 Task: Find connections with filter location Kodīnar with filter topic #lifewith filter profile language German with filter current company Hiring Alert with filter school ILSC Education Group with filter industry Capital Markets with filter service category CateringChange with filter keywords title UX Designer & UI Developer
Action: Mouse moved to (323, 213)
Screenshot: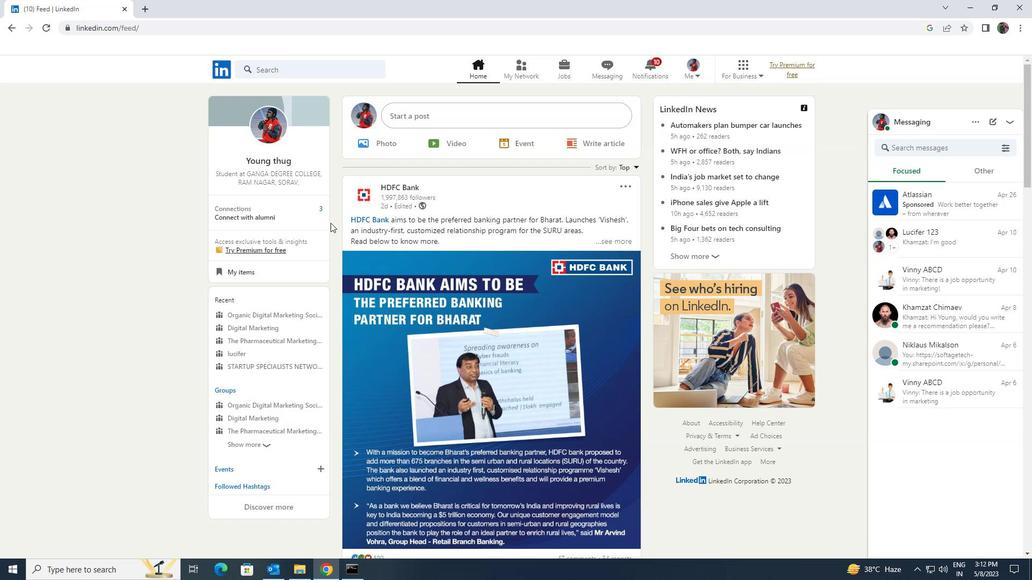 
Action: Mouse pressed left at (323, 213)
Screenshot: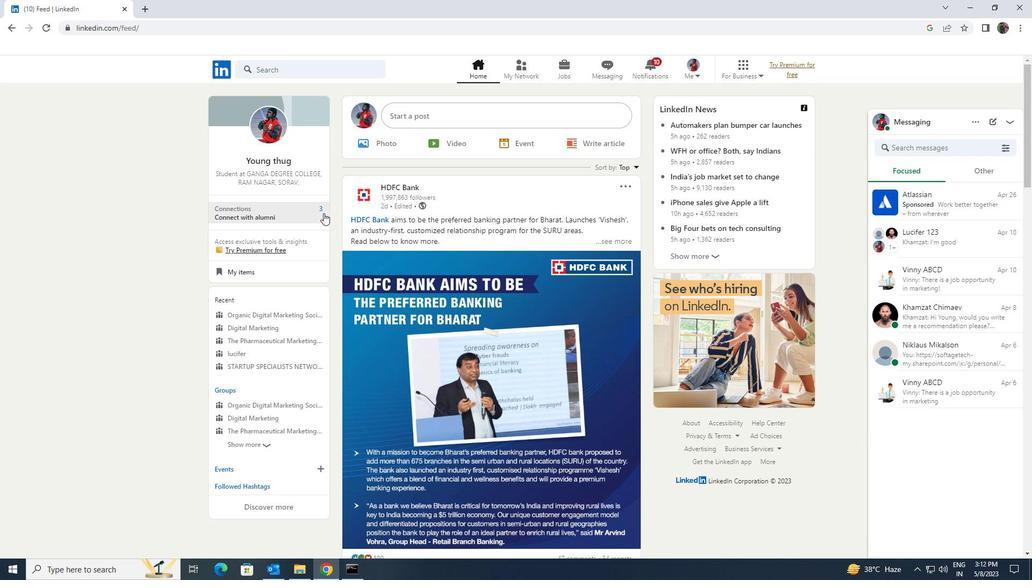 
Action: Mouse moved to (316, 133)
Screenshot: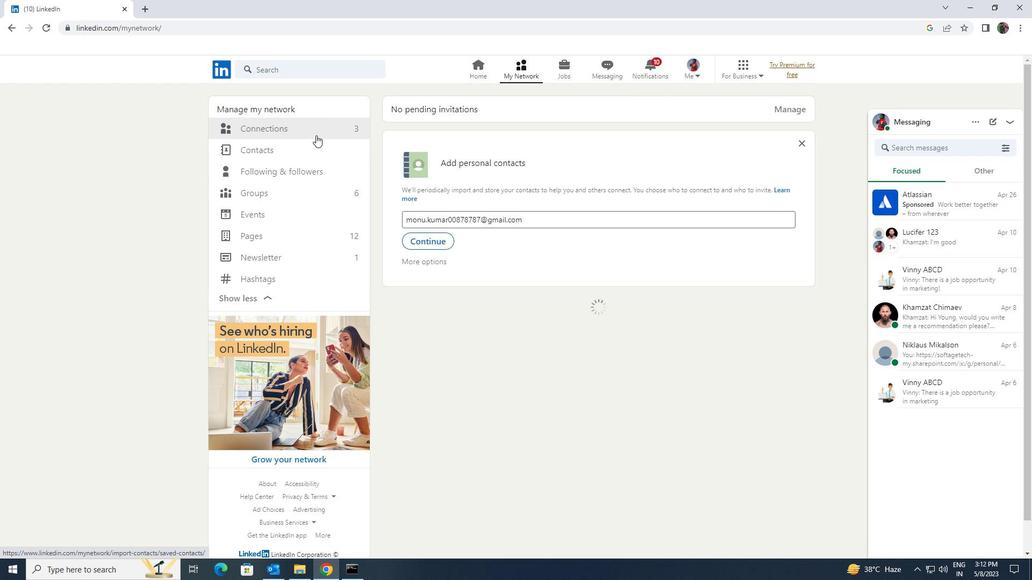 
Action: Mouse pressed left at (316, 133)
Screenshot: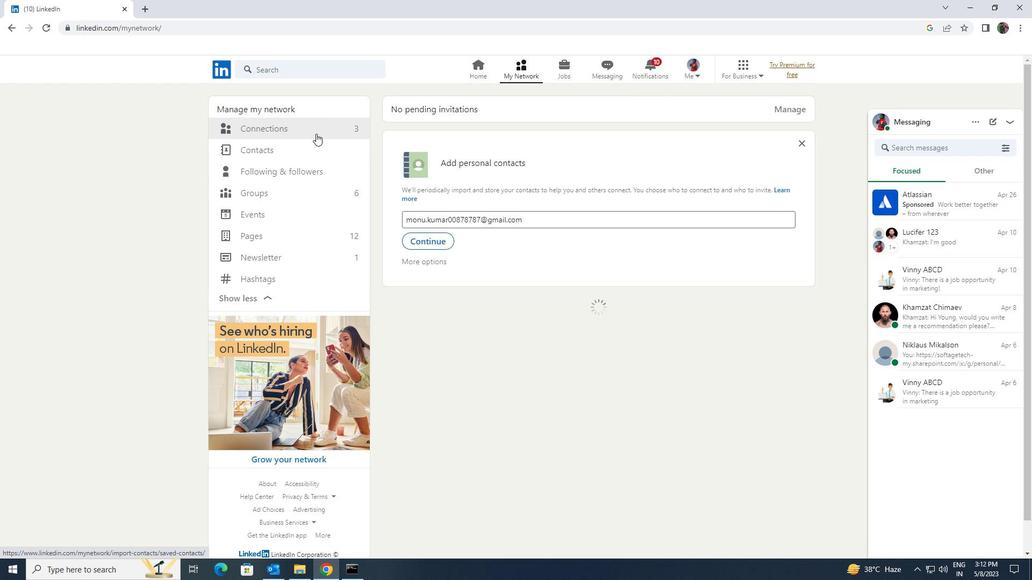 
Action: Mouse moved to (581, 132)
Screenshot: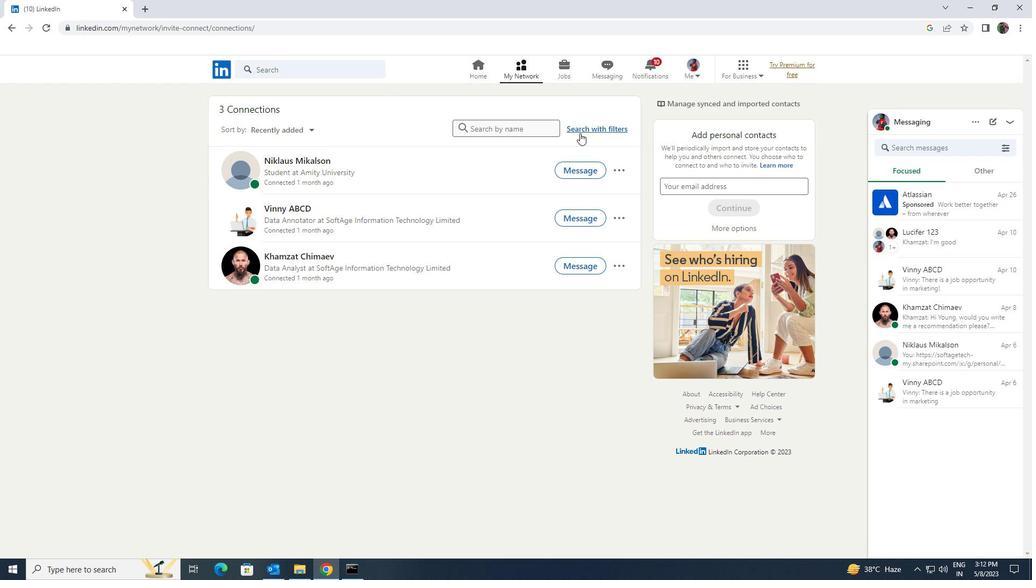 
Action: Mouse pressed left at (581, 132)
Screenshot: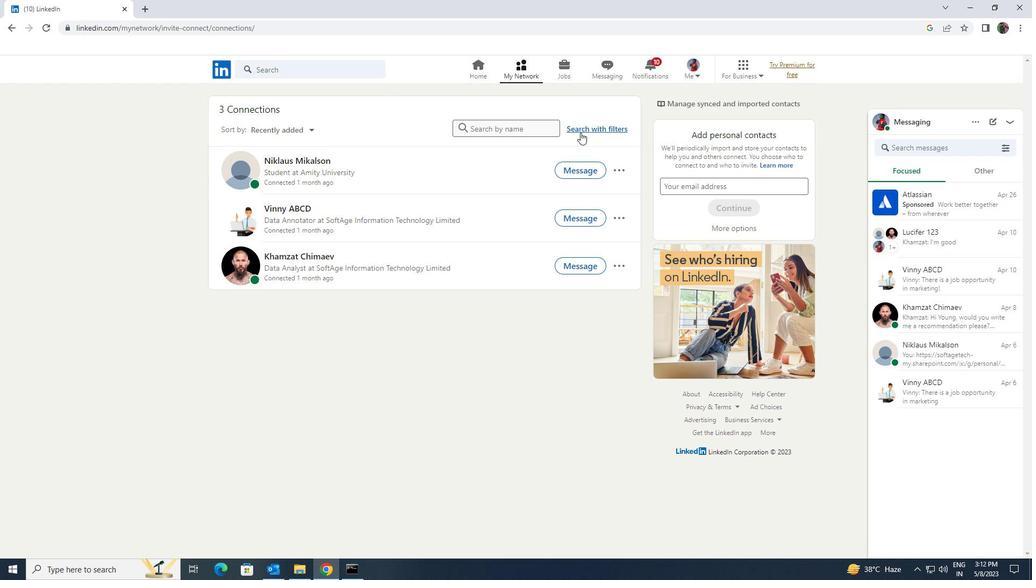 
Action: Mouse moved to (552, 102)
Screenshot: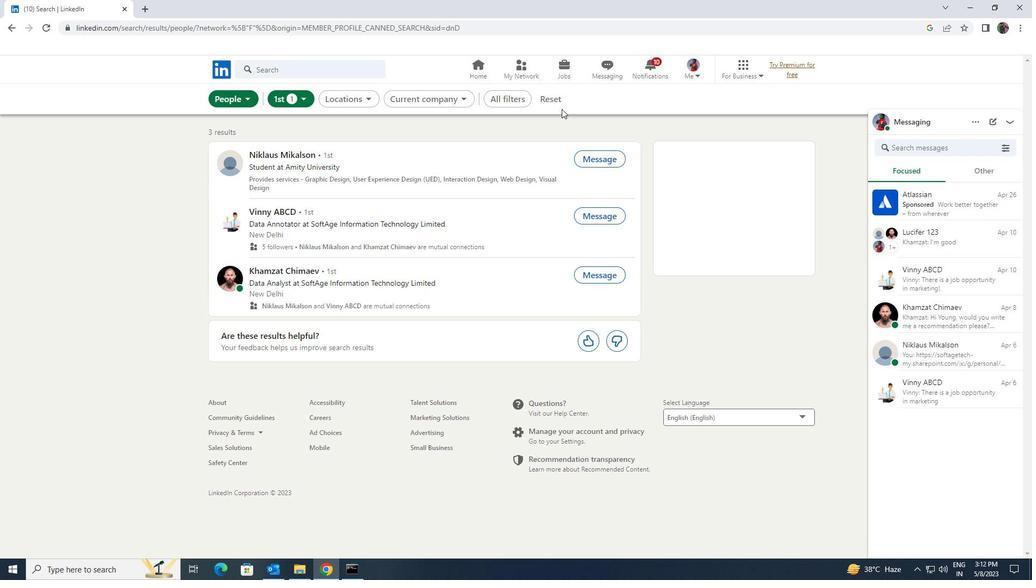 
Action: Mouse pressed left at (552, 102)
Screenshot: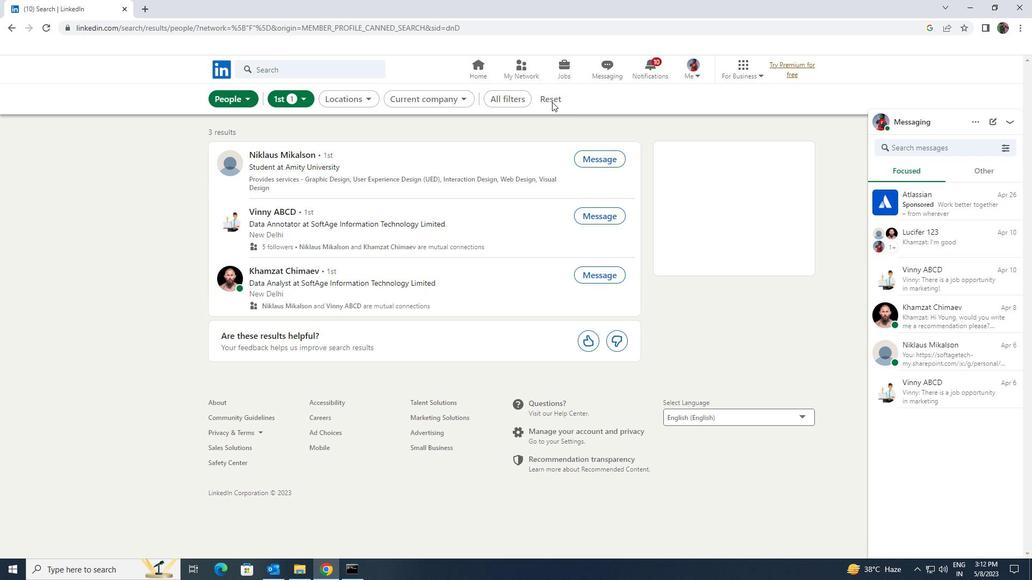 
Action: Mouse moved to (547, 101)
Screenshot: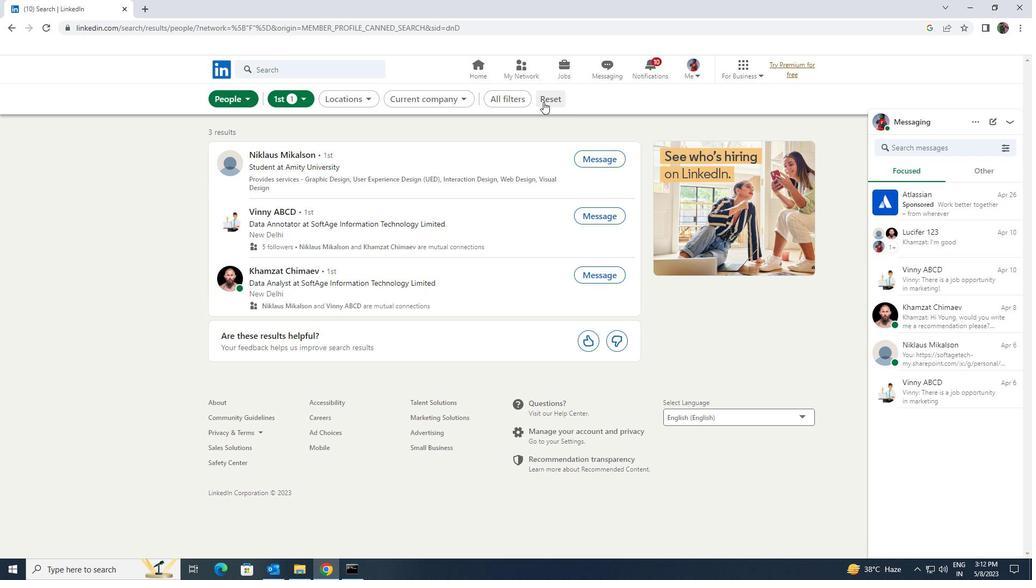 
Action: Mouse pressed left at (547, 101)
Screenshot: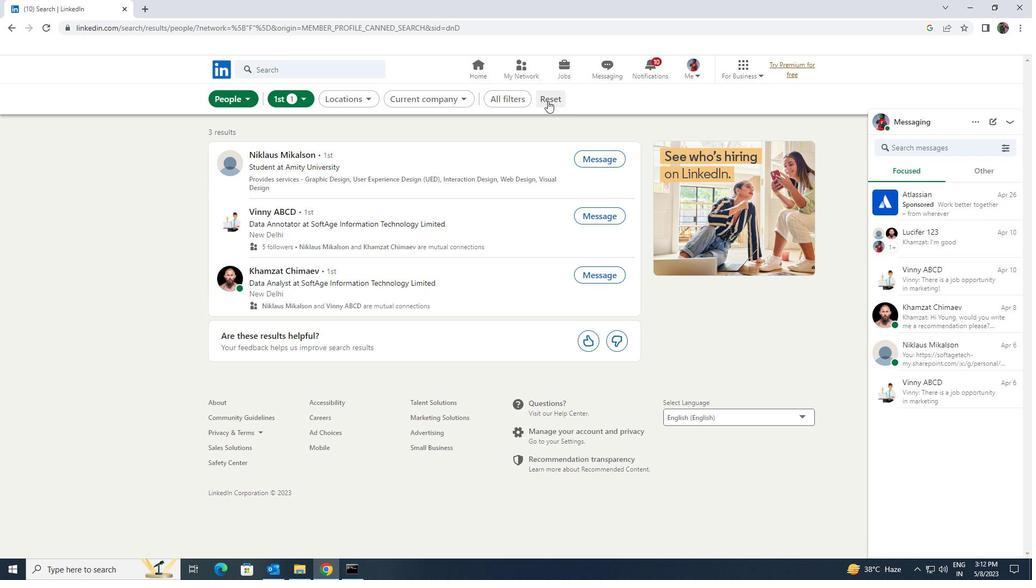 
Action: Mouse moved to (547, 99)
Screenshot: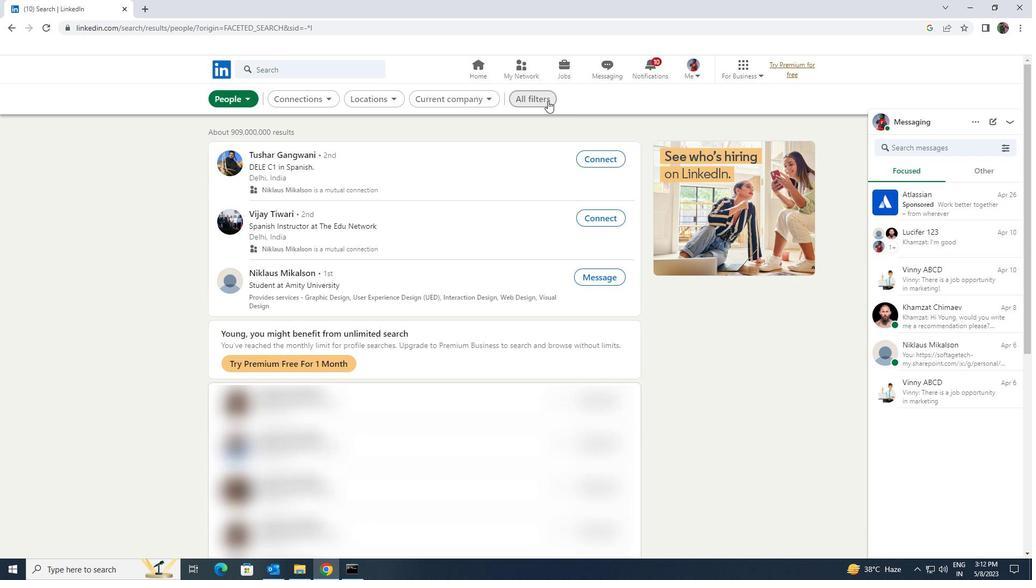 
Action: Mouse pressed left at (547, 99)
Screenshot: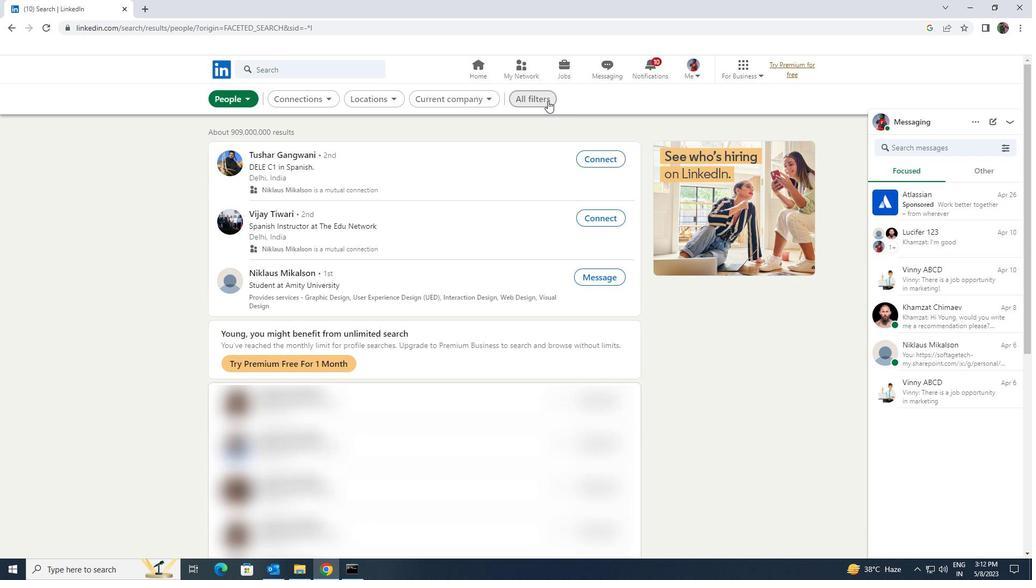 
Action: Mouse moved to (901, 417)
Screenshot: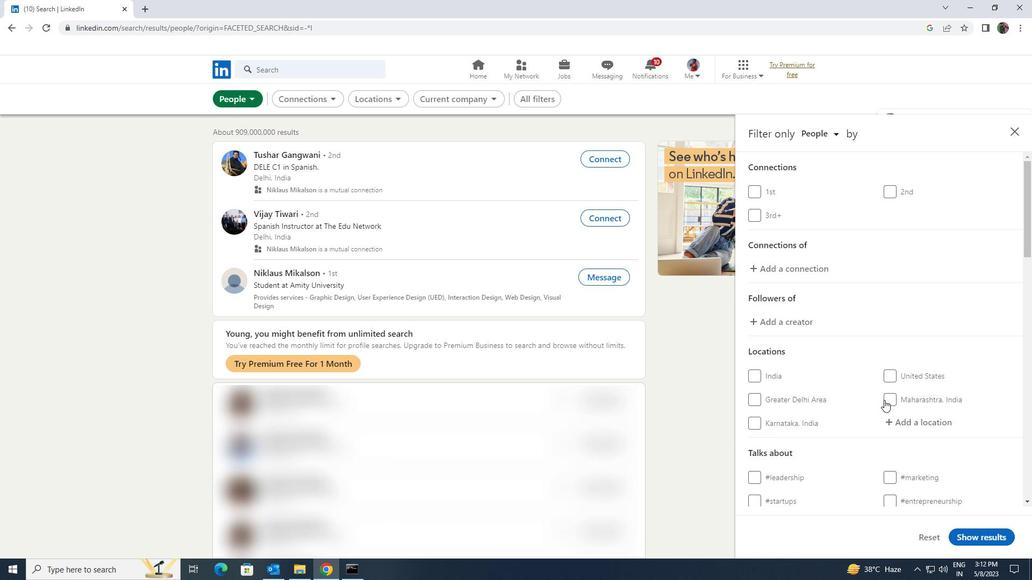 
Action: Mouse pressed left at (901, 417)
Screenshot: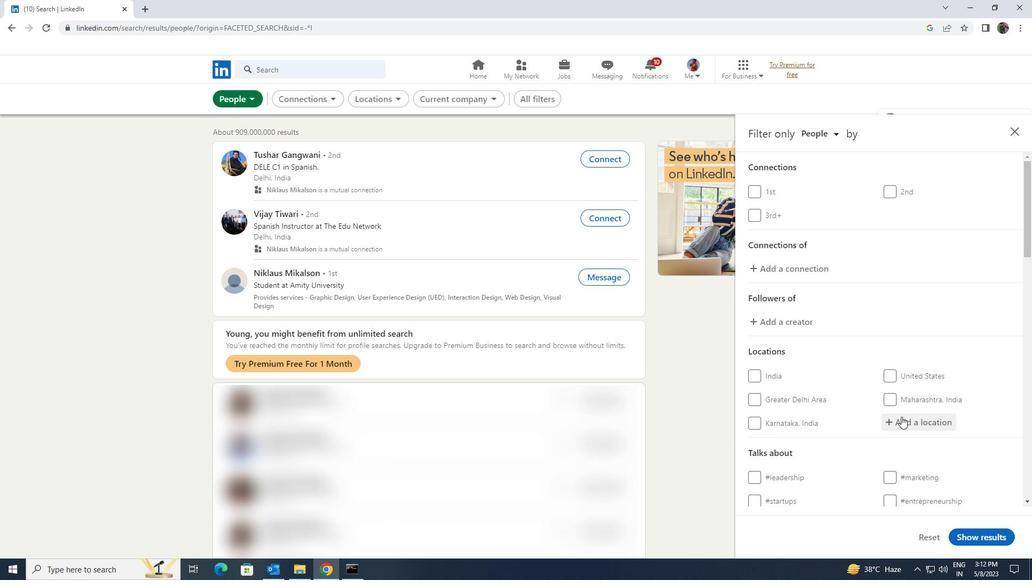 
Action: Key pressed <Key.shift>KODINAR
Screenshot: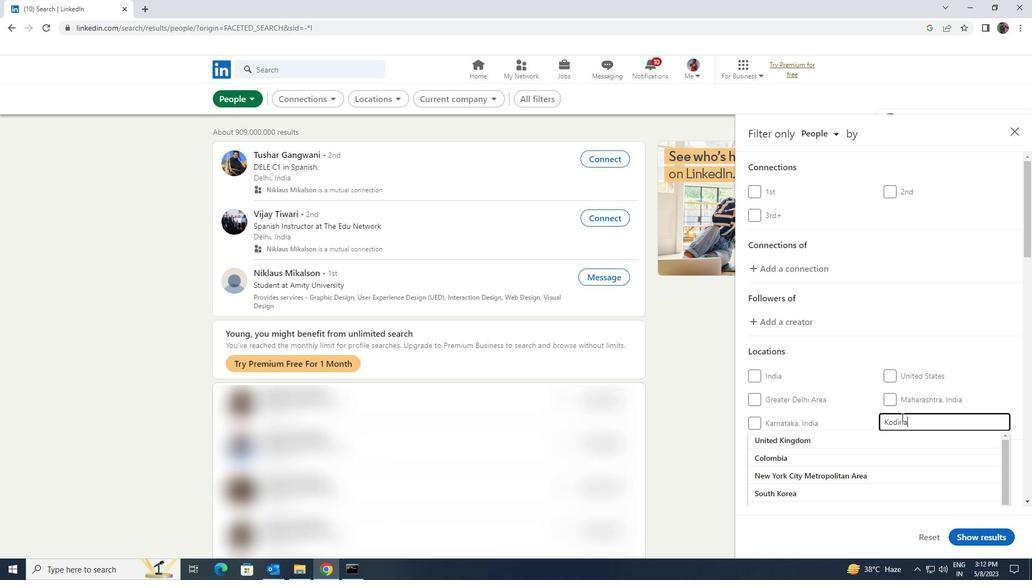 
Action: Mouse moved to (901, 433)
Screenshot: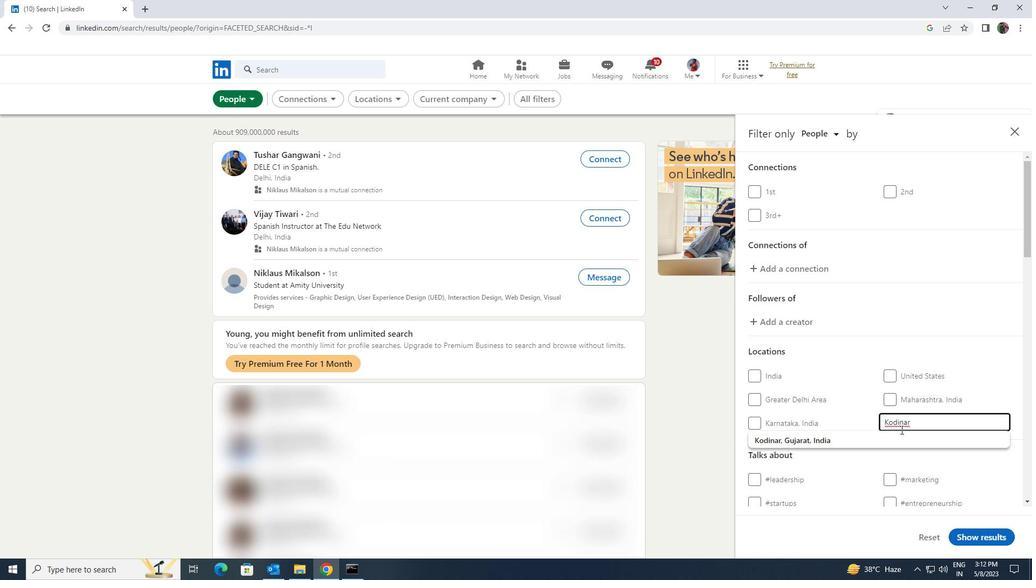 
Action: Mouse pressed left at (901, 433)
Screenshot: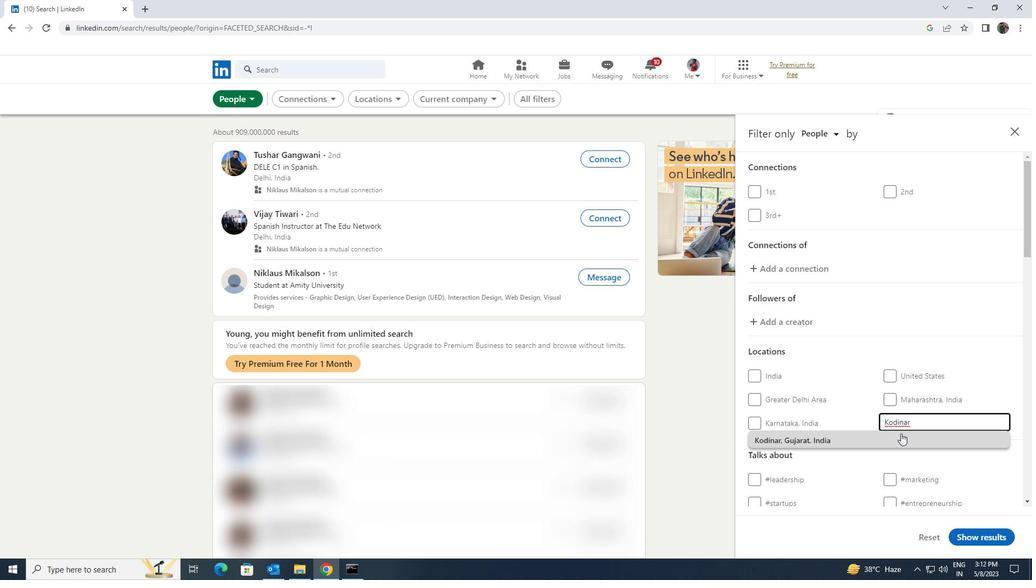 
Action: Mouse scrolled (901, 433) with delta (0, 0)
Screenshot: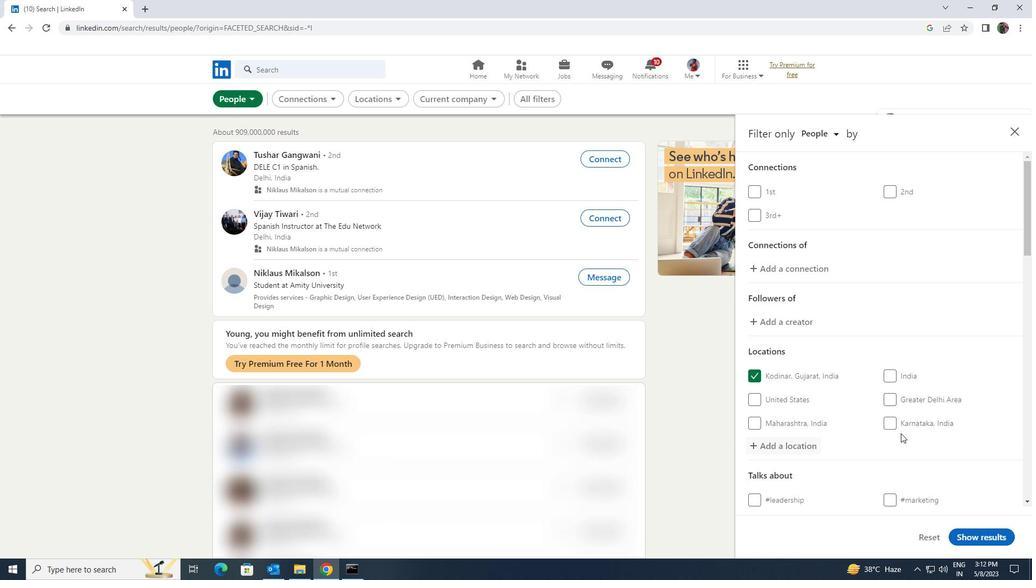 
Action: Mouse scrolled (901, 433) with delta (0, 0)
Screenshot: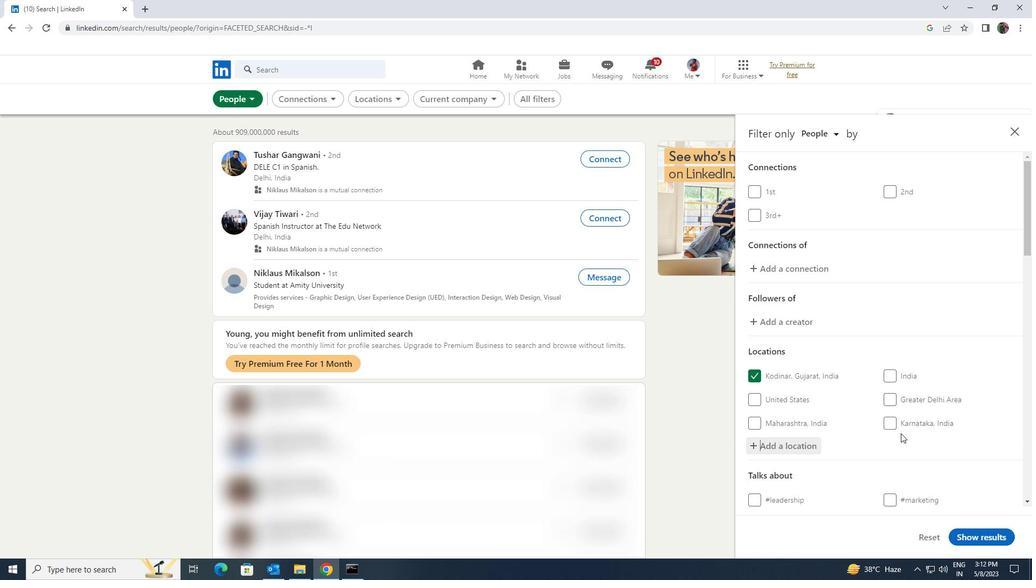 
Action: Mouse moved to (893, 440)
Screenshot: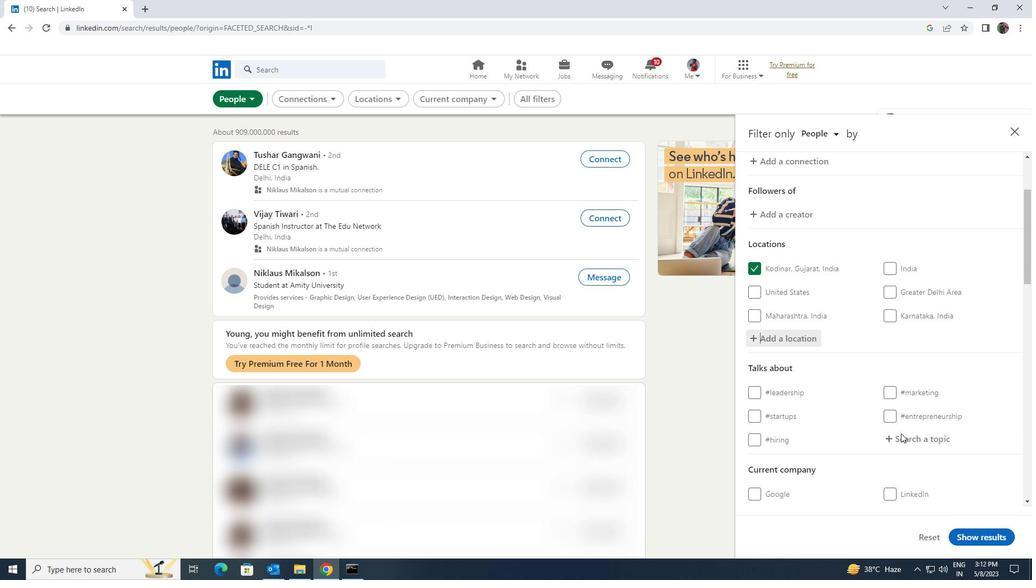 
Action: Mouse pressed left at (893, 440)
Screenshot: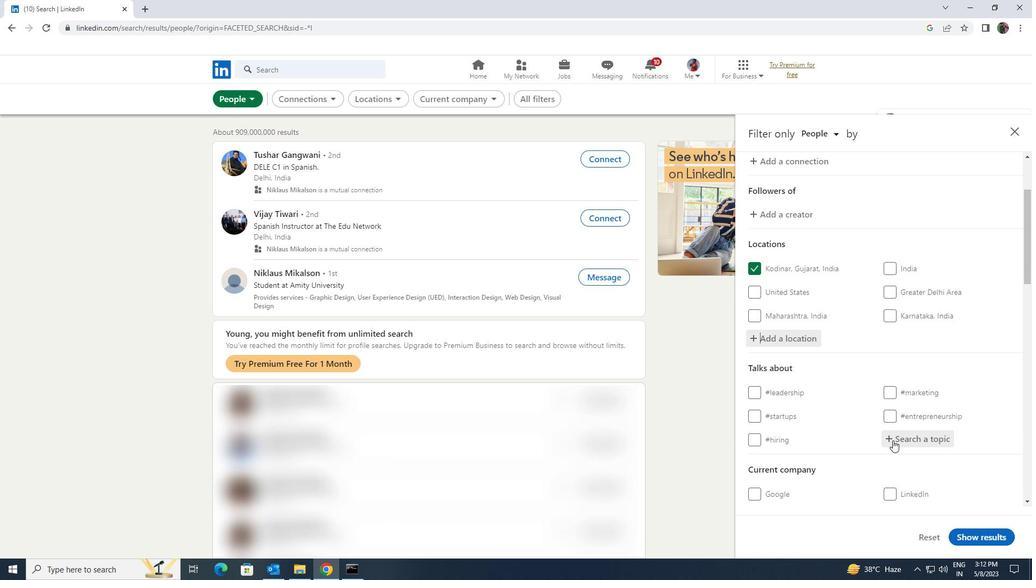 
Action: Key pressed <Key.shift><Key.shift><Key.shift><Key.shift><Key.shift><Key.shift><Key.shift>LIFE
Screenshot: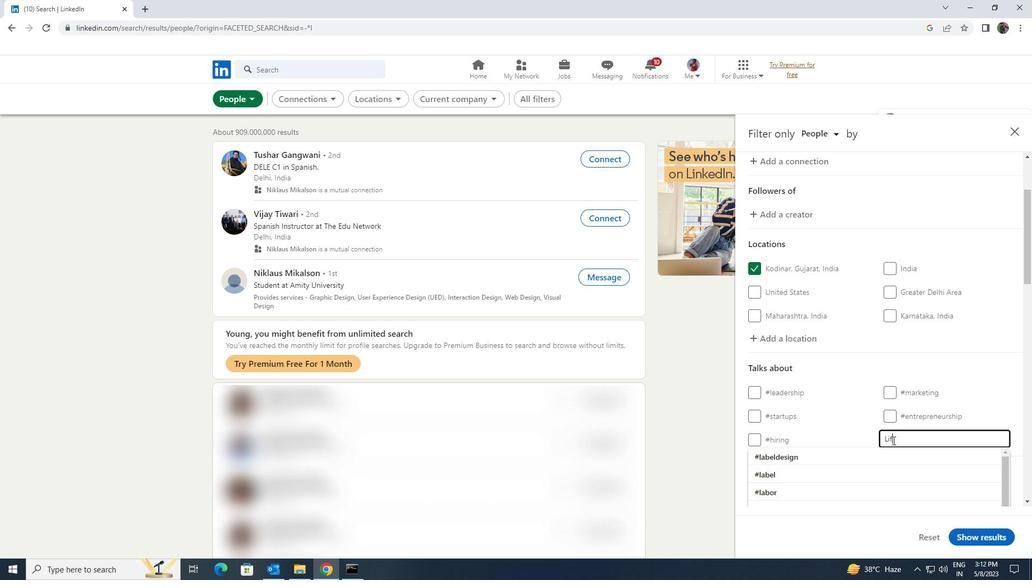 
Action: Mouse moved to (886, 454)
Screenshot: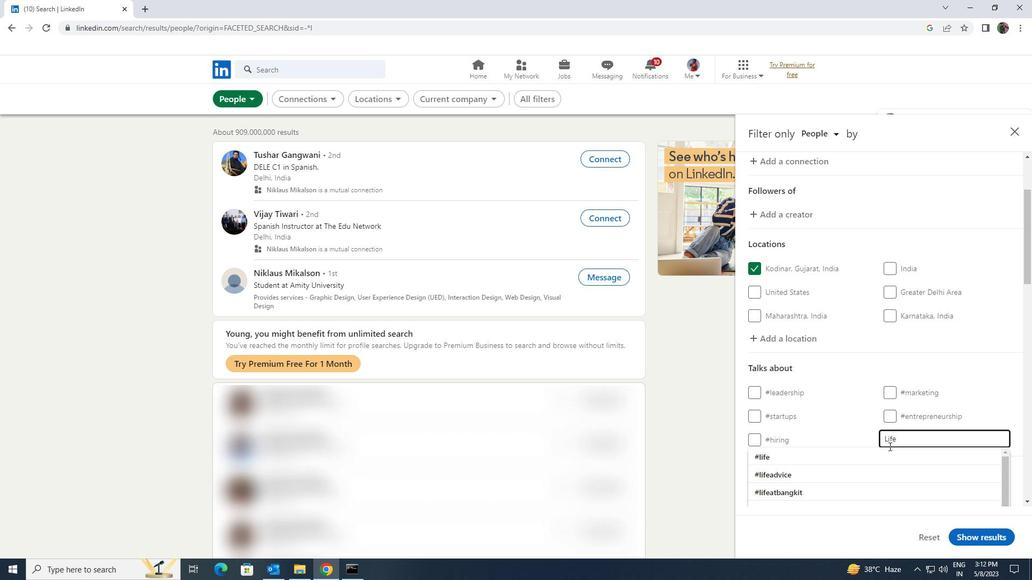 
Action: Mouse pressed left at (886, 454)
Screenshot: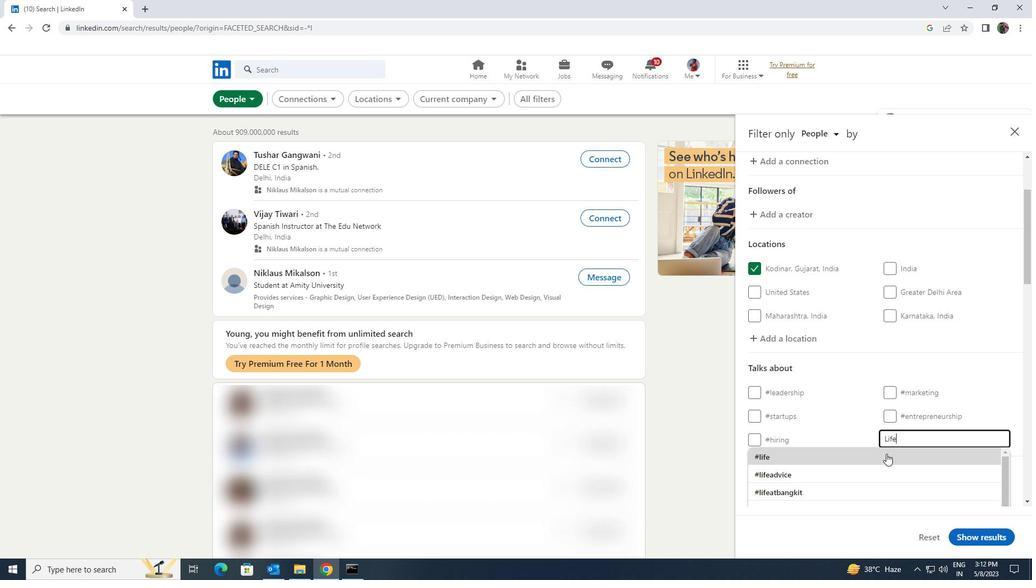 
Action: Mouse scrolled (886, 453) with delta (0, 0)
Screenshot: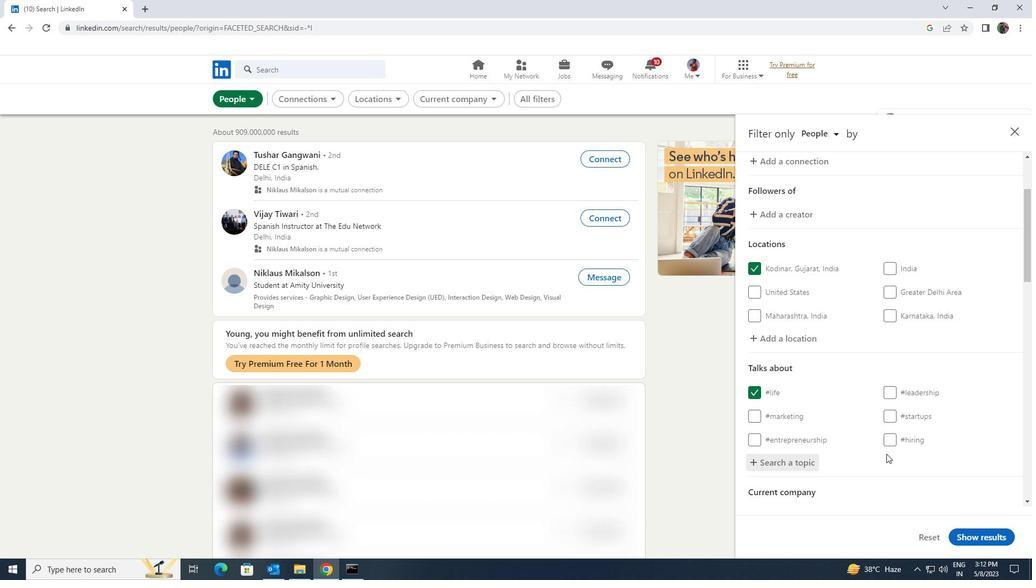 
Action: Mouse scrolled (886, 453) with delta (0, 0)
Screenshot: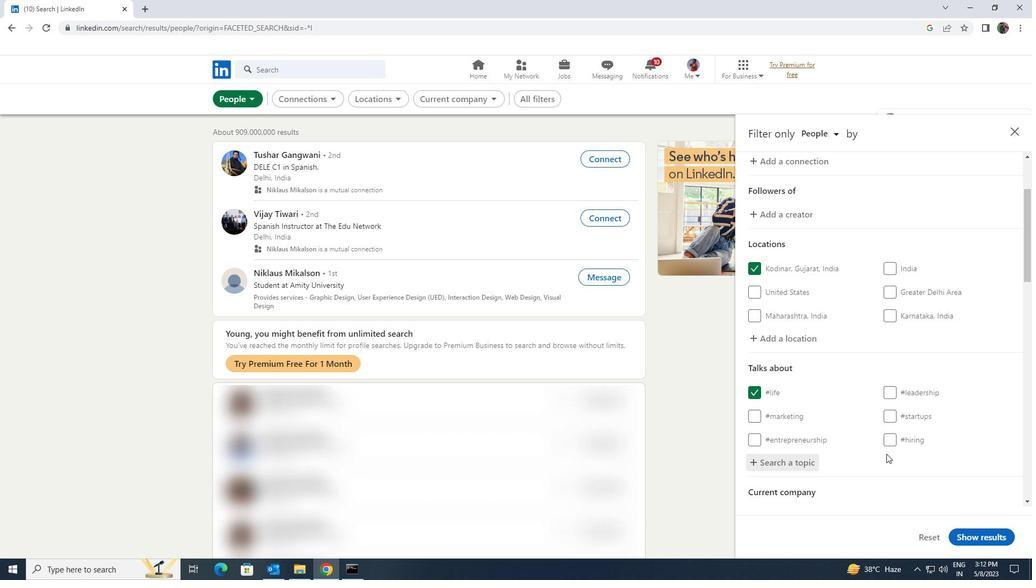 
Action: Mouse moved to (886, 454)
Screenshot: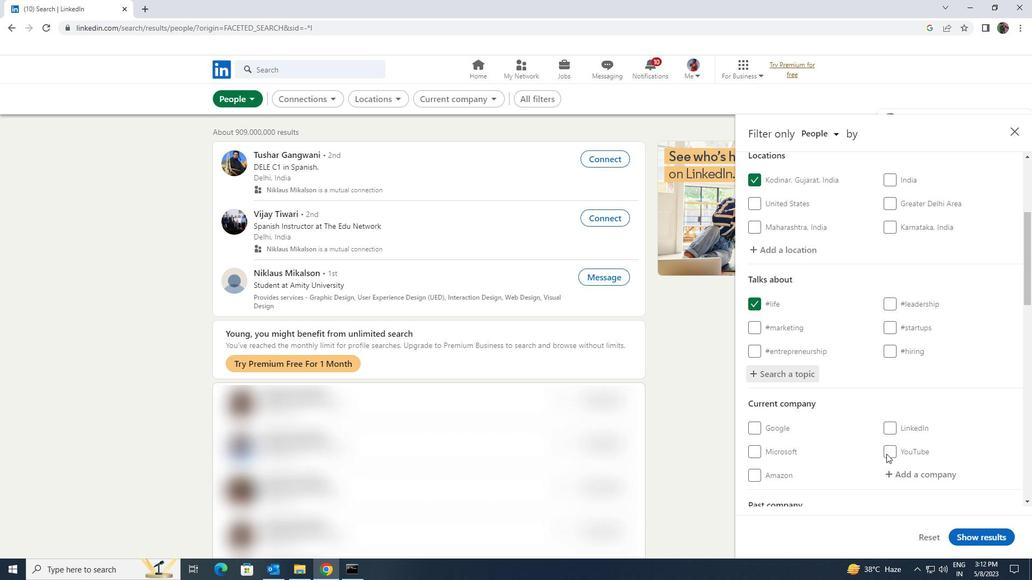 
Action: Mouse scrolled (886, 454) with delta (0, 0)
Screenshot: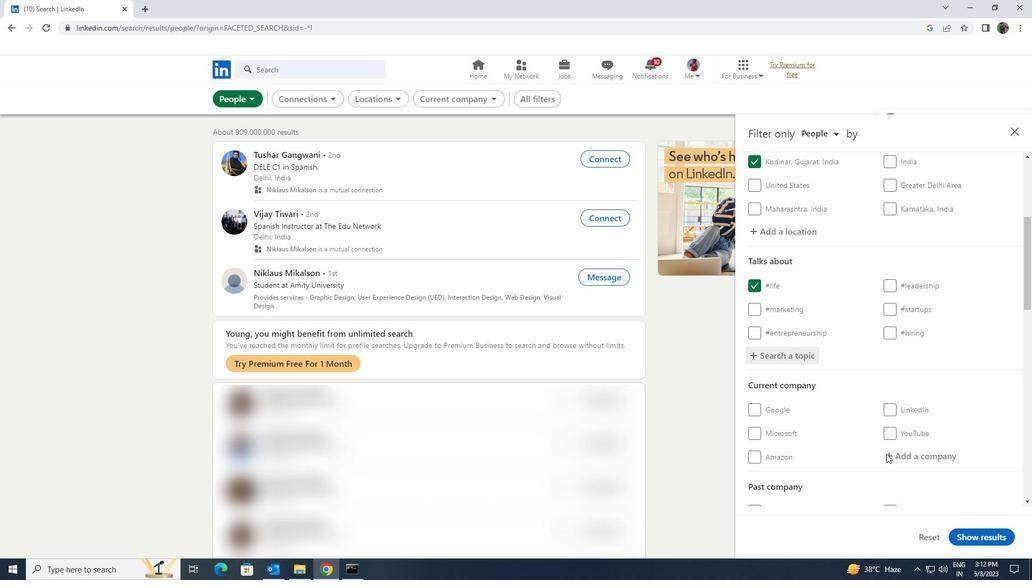 
Action: Mouse scrolled (886, 454) with delta (0, 0)
Screenshot: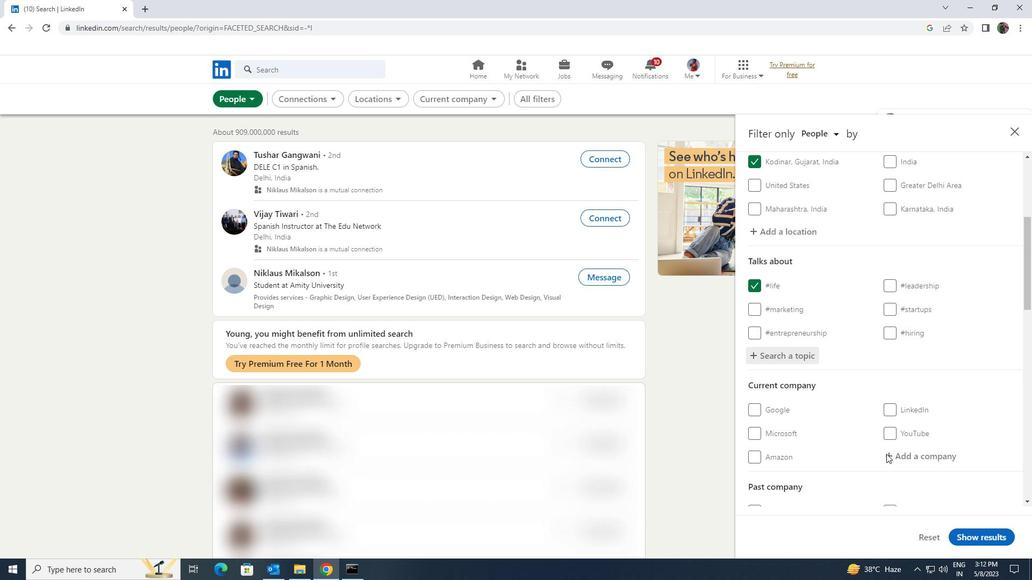 
Action: Mouse scrolled (886, 454) with delta (0, 0)
Screenshot: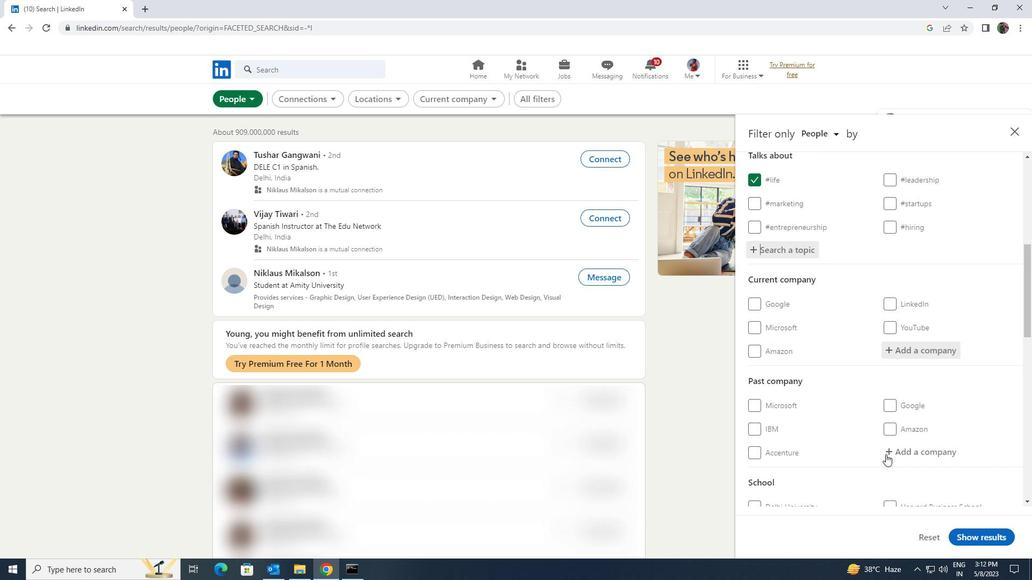 
Action: Mouse scrolled (886, 454) with delta (0, 0)
Screenshot: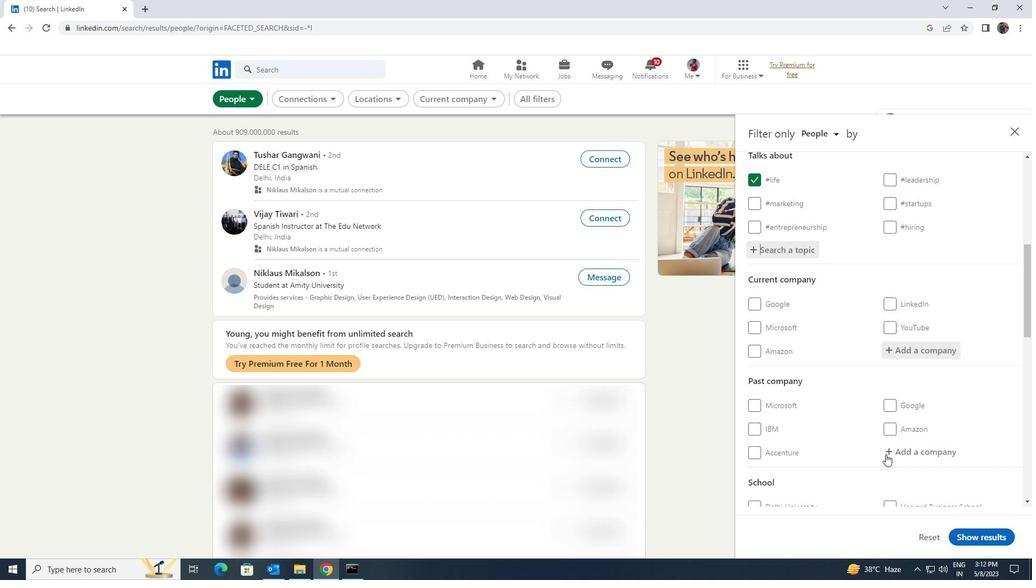 
Action: Mouse scrolled (886, 454) with delta (0, 0)
Screenshot: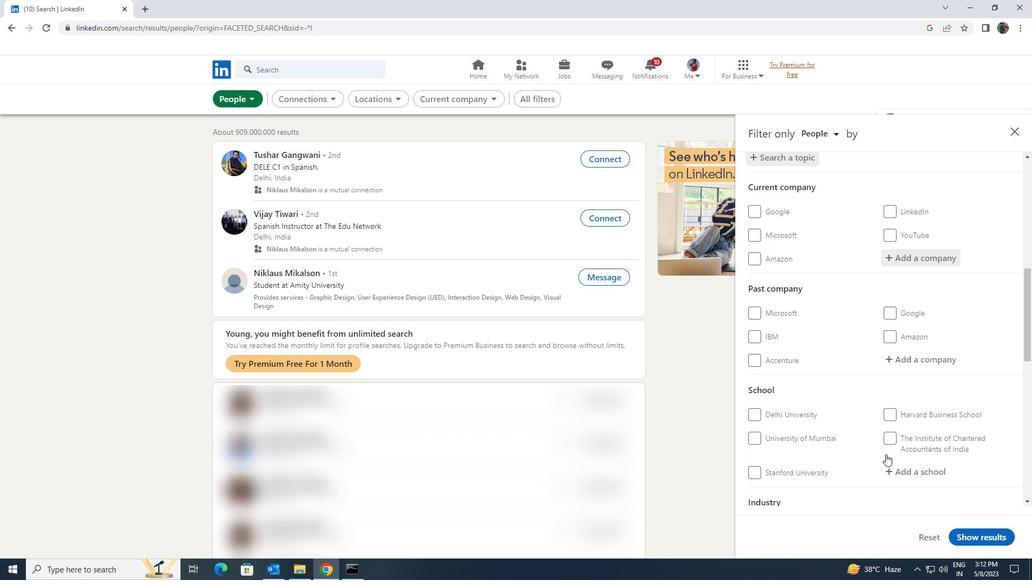 
Action: Mouse scrolled (886, 454) with delta (0, 0)
Screenshot: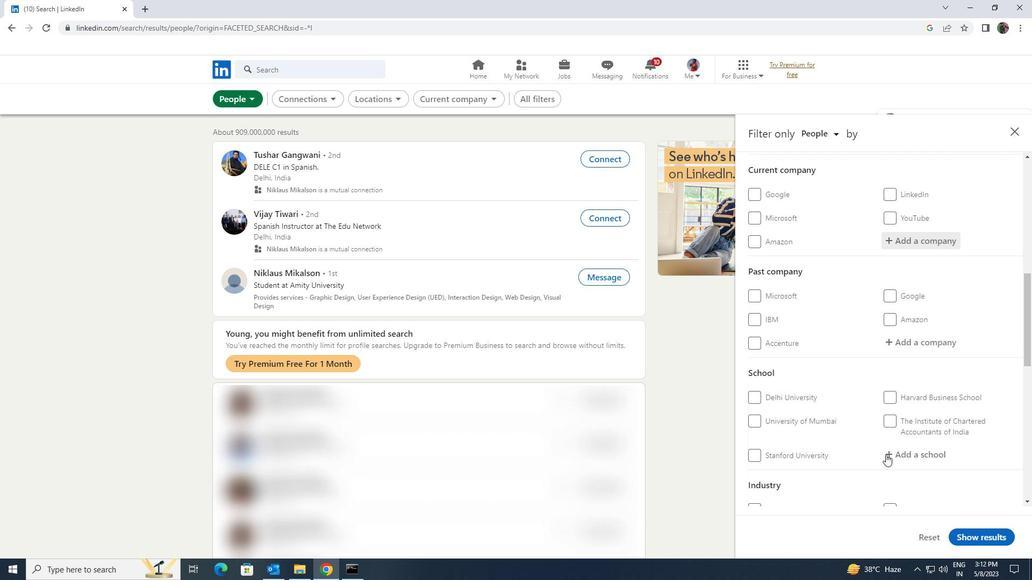 
Action: Mouse scrolled (886, 454) with delta (0, 0)
Screenshot: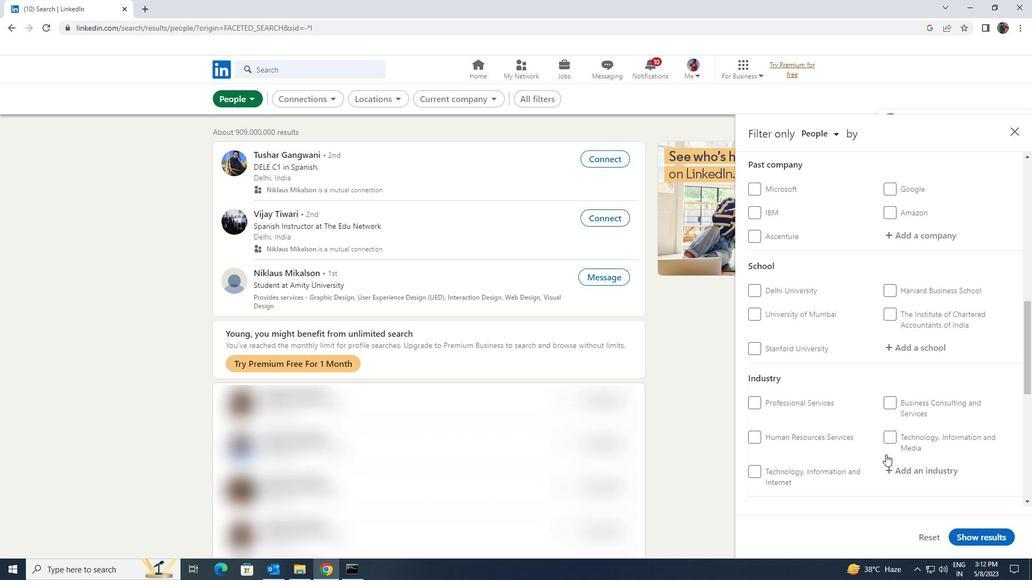
Action: Mouse scrolled (886, 454) with delta (0, 0)
Screenshot: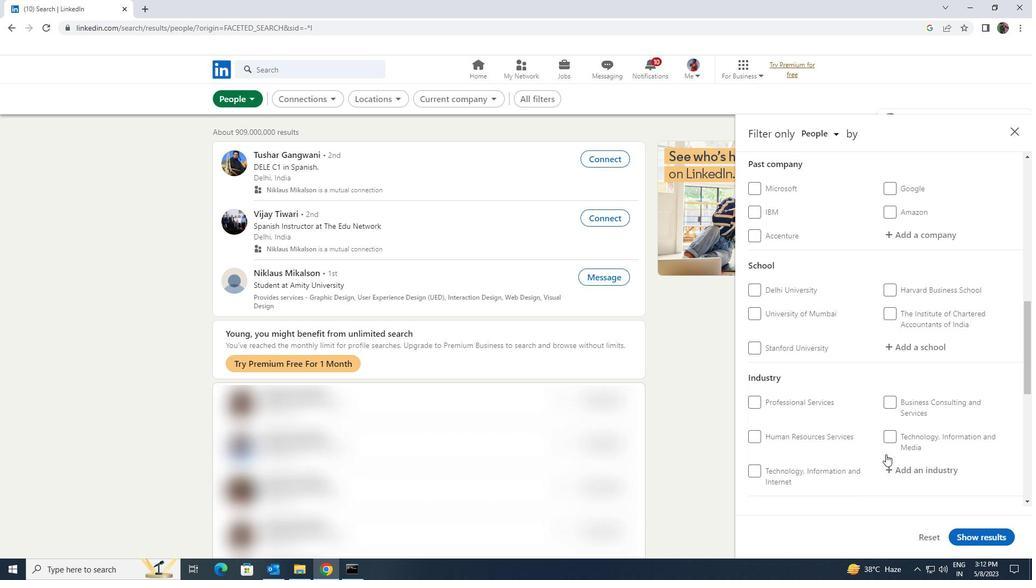 
Action: Mouse scrolled (886, 454) with delta (0, 0)
Screenshot: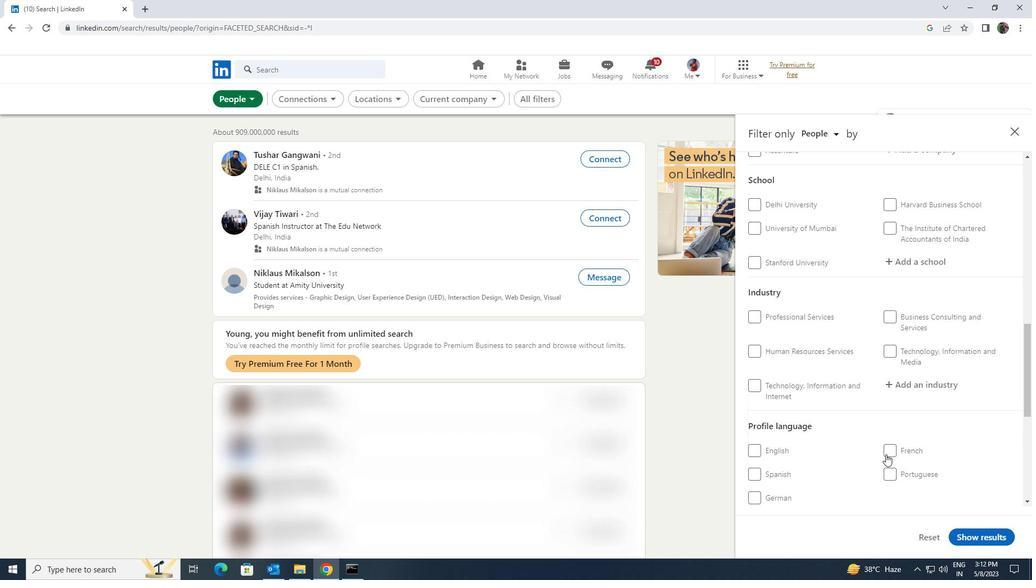
Action: Mouse moved to (753, 418)
Screenshot: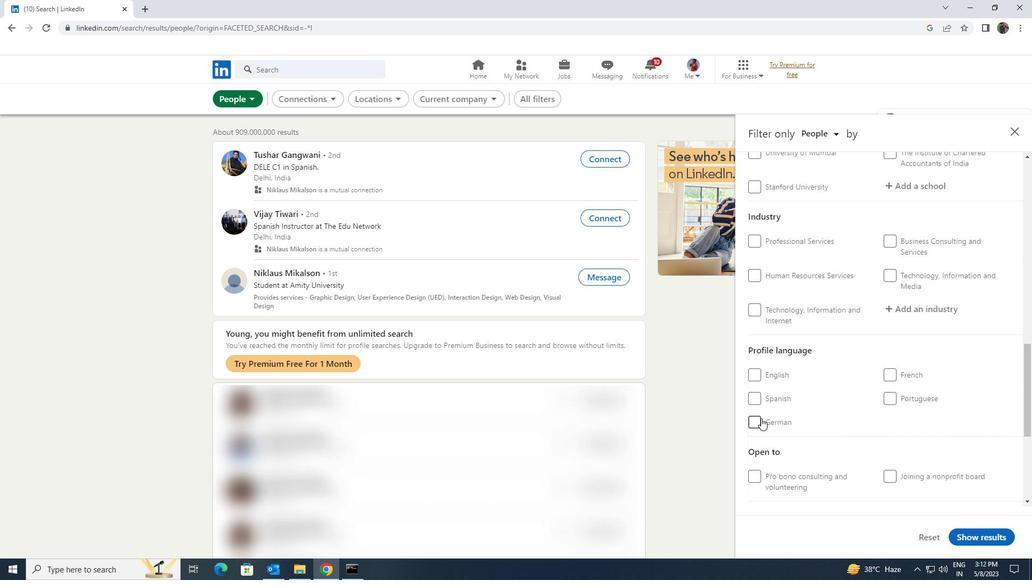 
Action: Mouse pressed left at (753, 418)
Screenshot: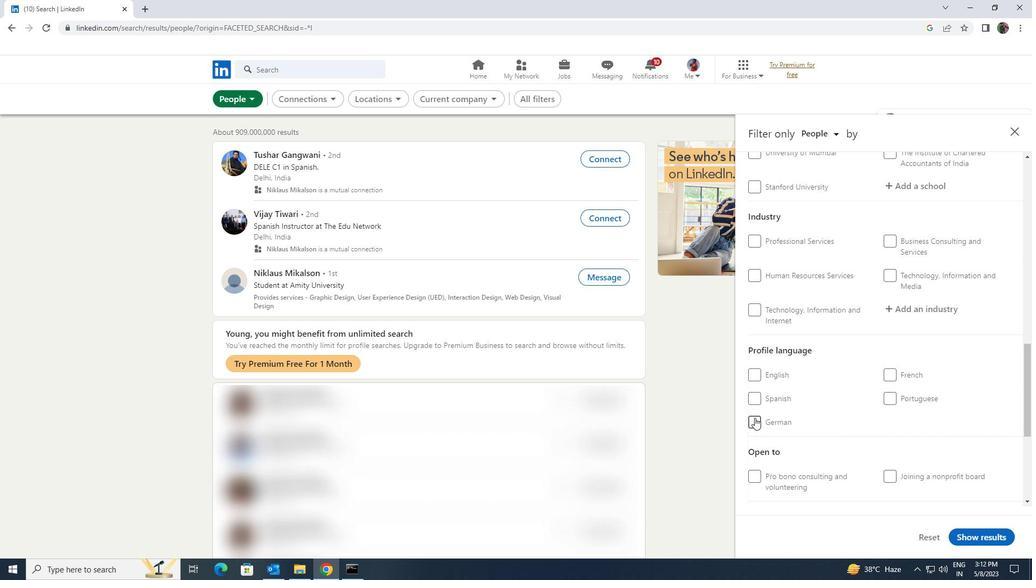 
Action: Mouse moved to (875, 430)
Screenshot: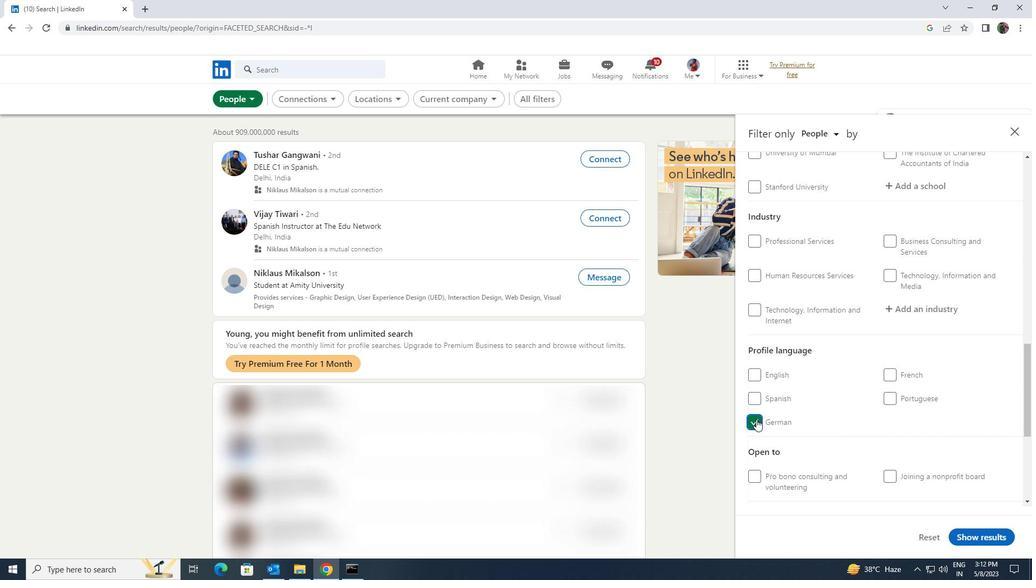 
Action: Mouse scrolled (875, 431) with delta (0, 0)
Screenshot: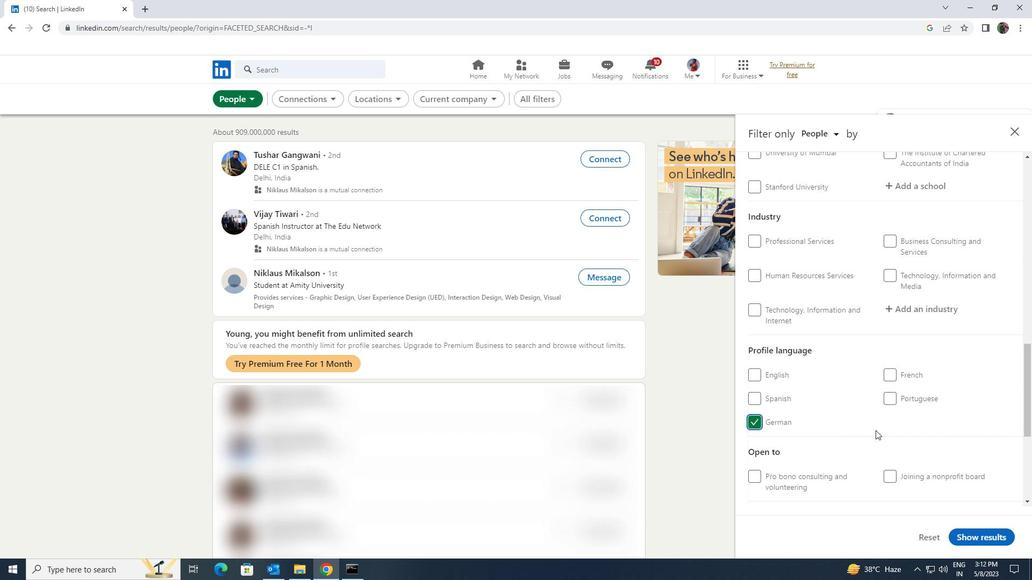 
Action: Mouse scrolled (875, 431) with delta (0, 0)
Screenshot: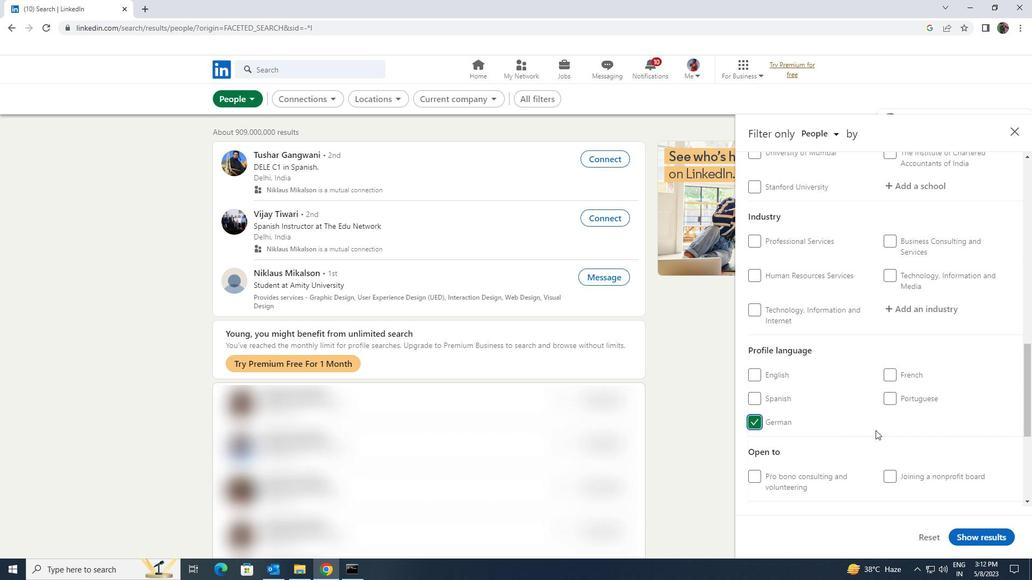 
Action: Mouse scrolled (875, 431) with delta (0, 0)
Screenshot: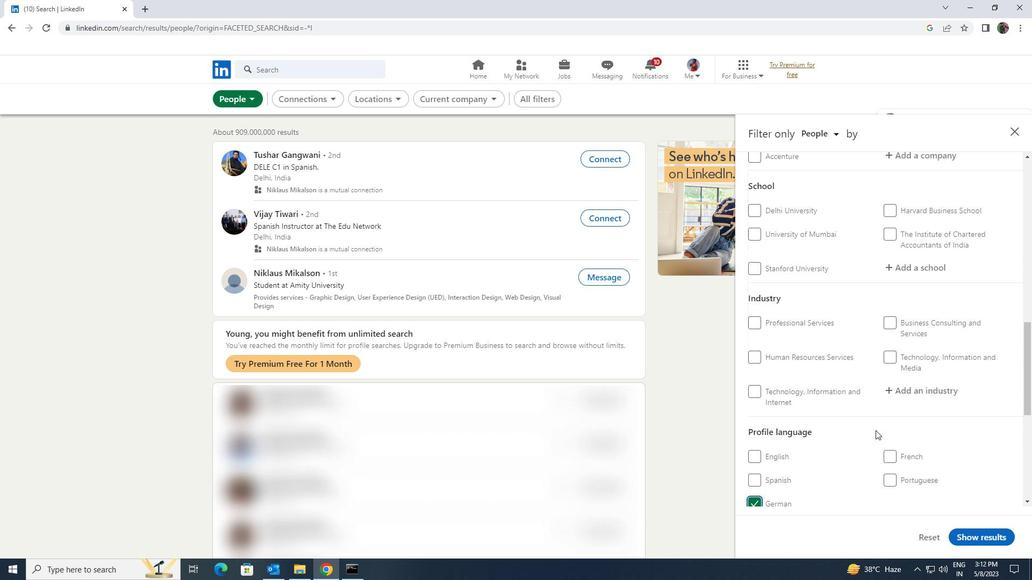 
Action: Mouse scrolled (875, 431) with delta (0, 0)
Screenshot: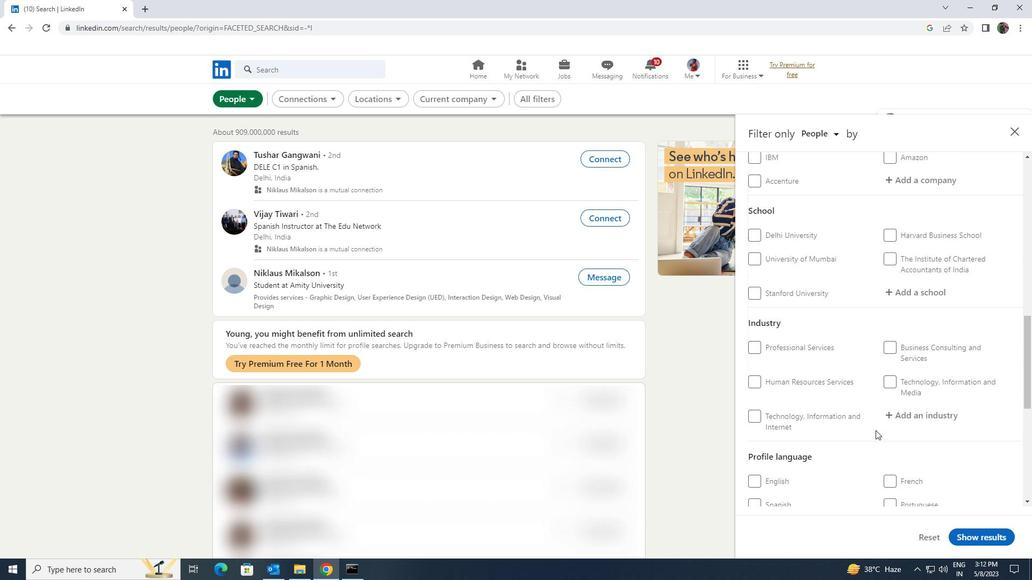 
Action: Mouse scrolled (875, 431) with delta (0, 0)
Screenshot: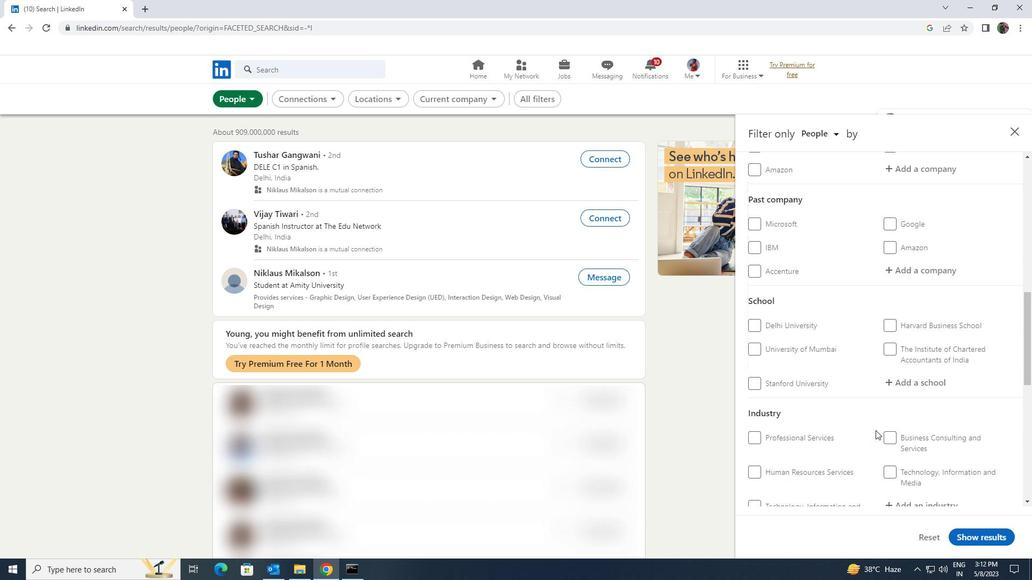 
Action: Mouse scrolled (875, 431) with delta (0, 0)
Screenshot: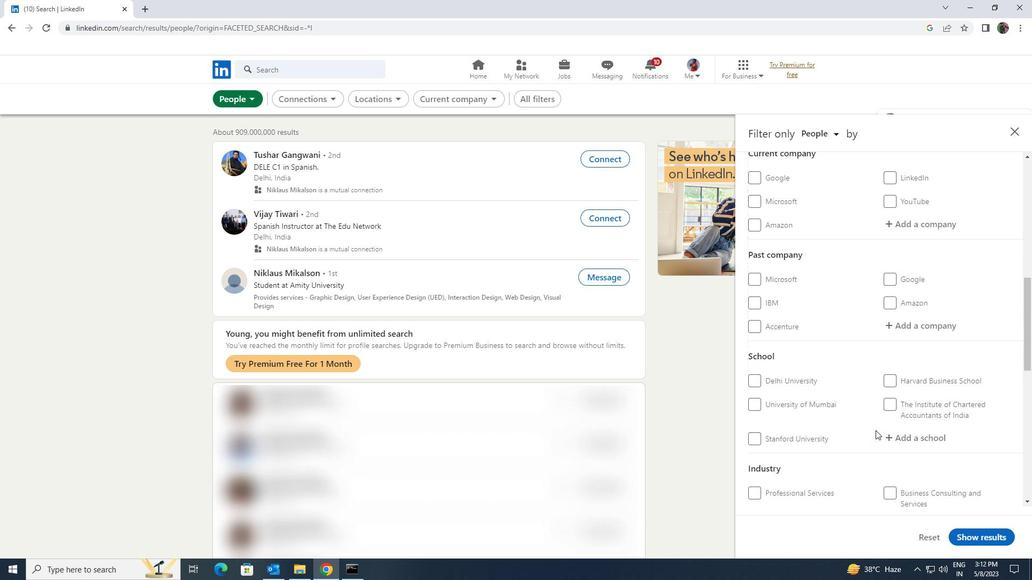 
Action: Mouse scrolled (875, 431) with delta (0, 0)
Screenshot: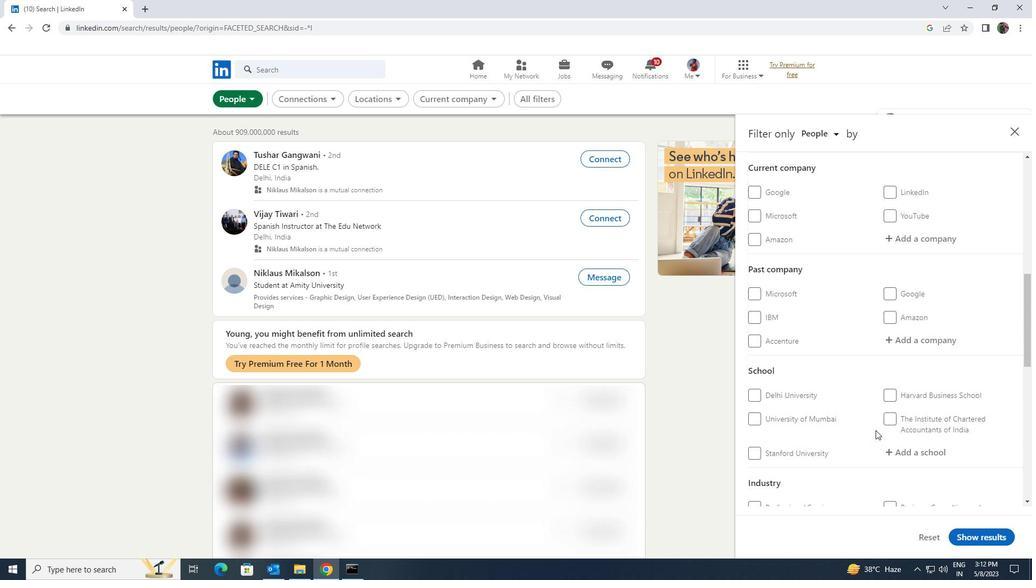 
Action: Mouse scrolled (875, 431) with delta (0, 0)
Screenshot: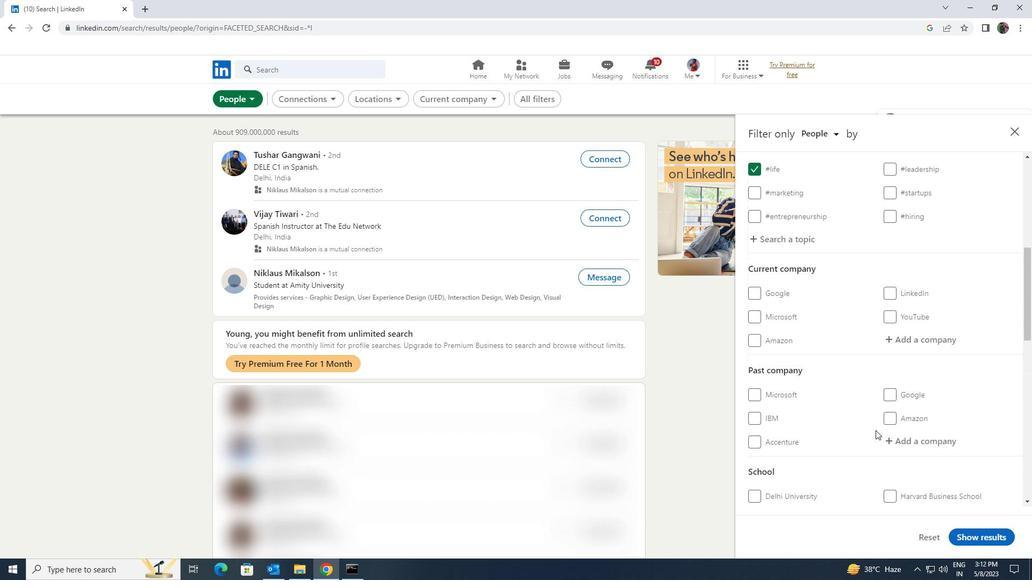 
Action: Mouse moved to (897, 406)
Screenshot: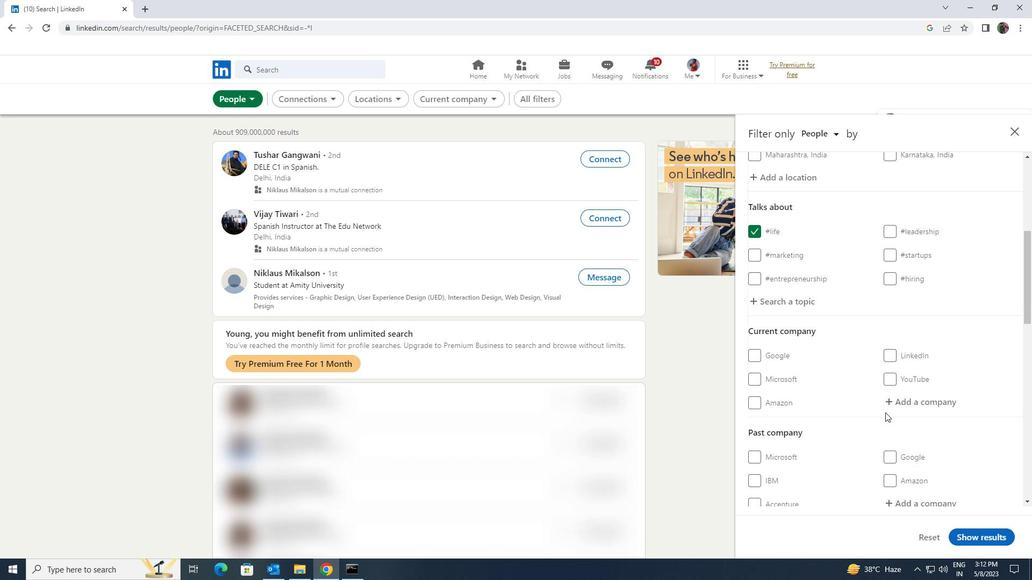 
Action: Mouse pressed left at (897, 406)
Screenshot: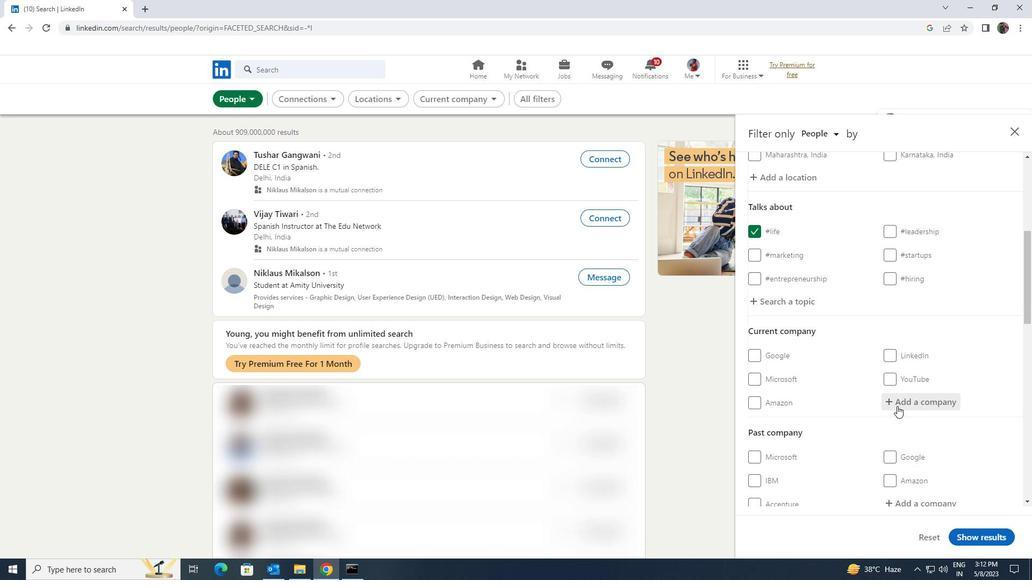 
Action: Key pressed <Key.shift><Key.shift><Key.shift><Key.shift>HIRING<Key.shift>ALERT
Screenshot: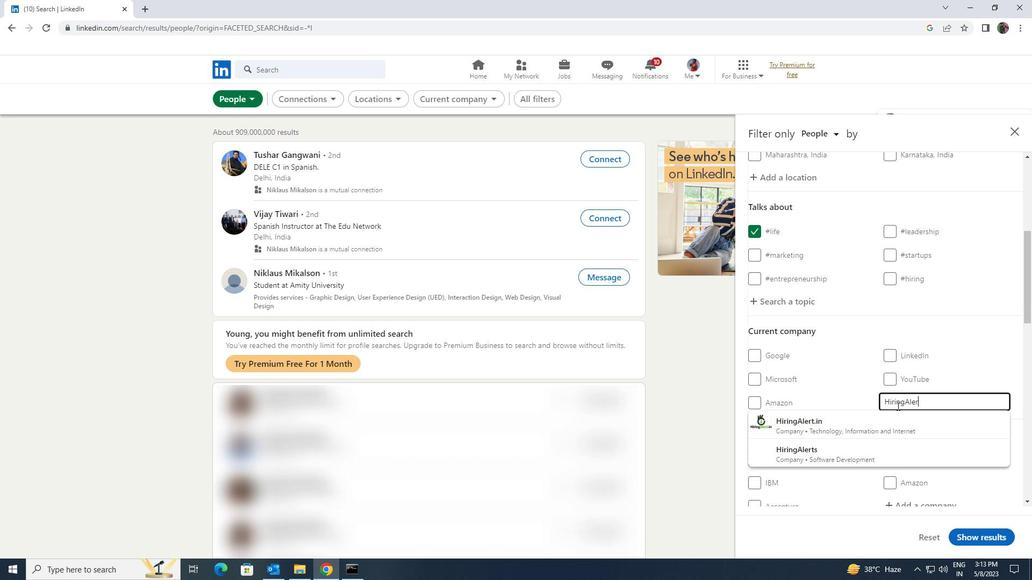 
Action: Mouse moved to (890, 421)
Screenshot: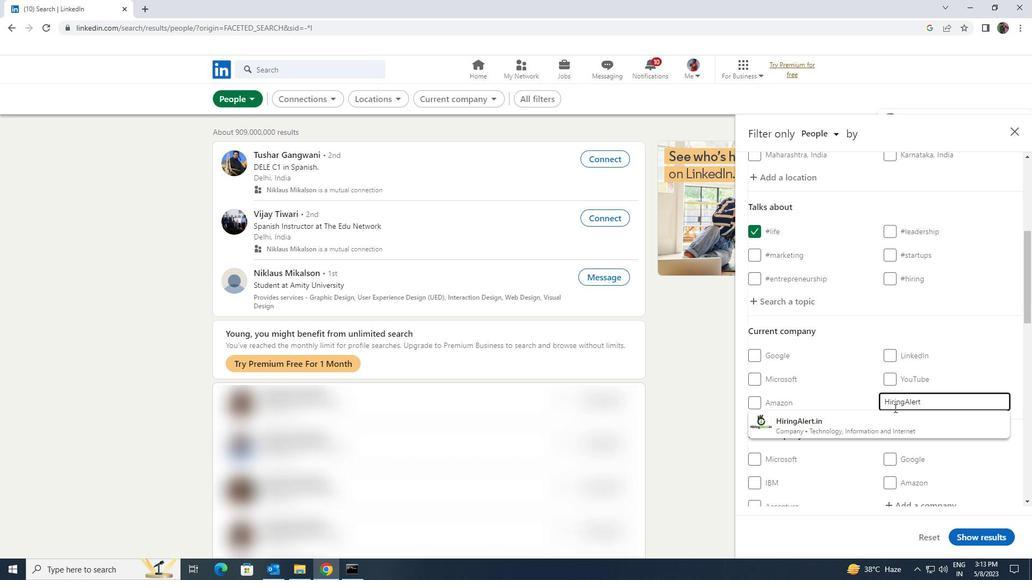 
Action: Mouse pressed left at (890, 421)
Screenshot: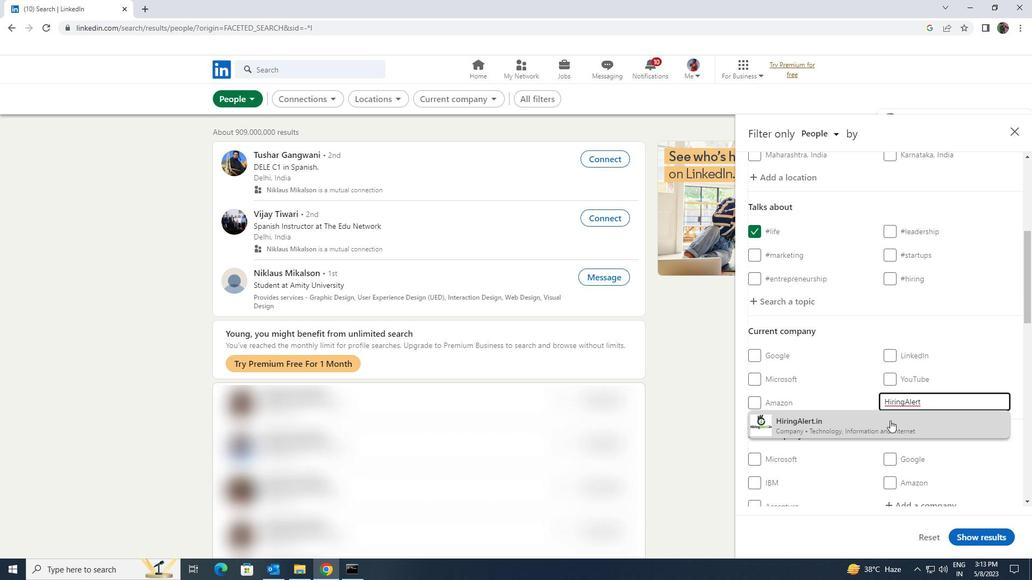 
Action: Mouse scrolled (890, 420) with delta (0, 0)
Screenshot: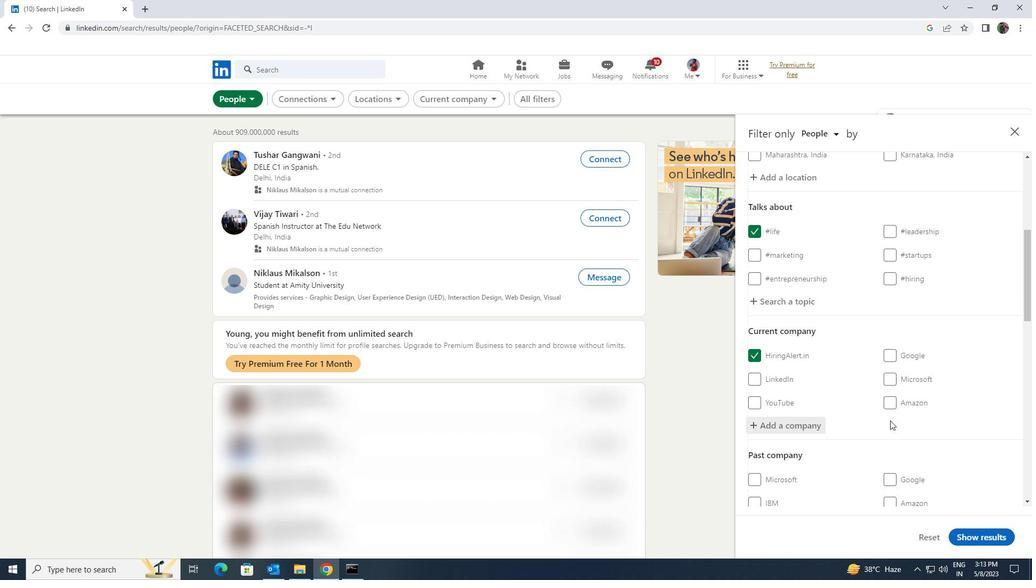 
Action: Mouse scrolled (890, 420) with delta (0, 0)
Screenshot: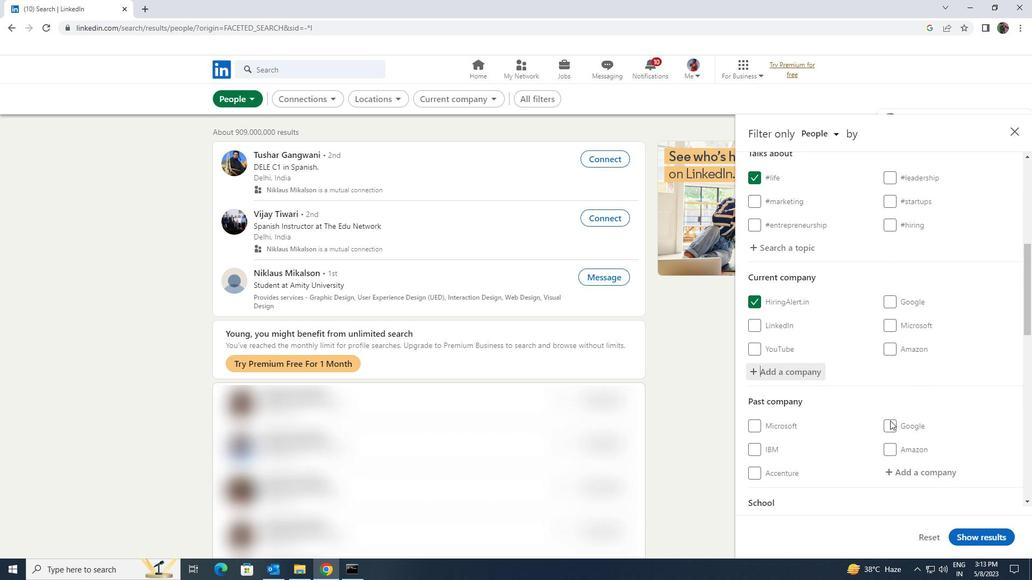 
Action: Mouse scrolled (890, 420) with delta (0, 0)
Screenshot: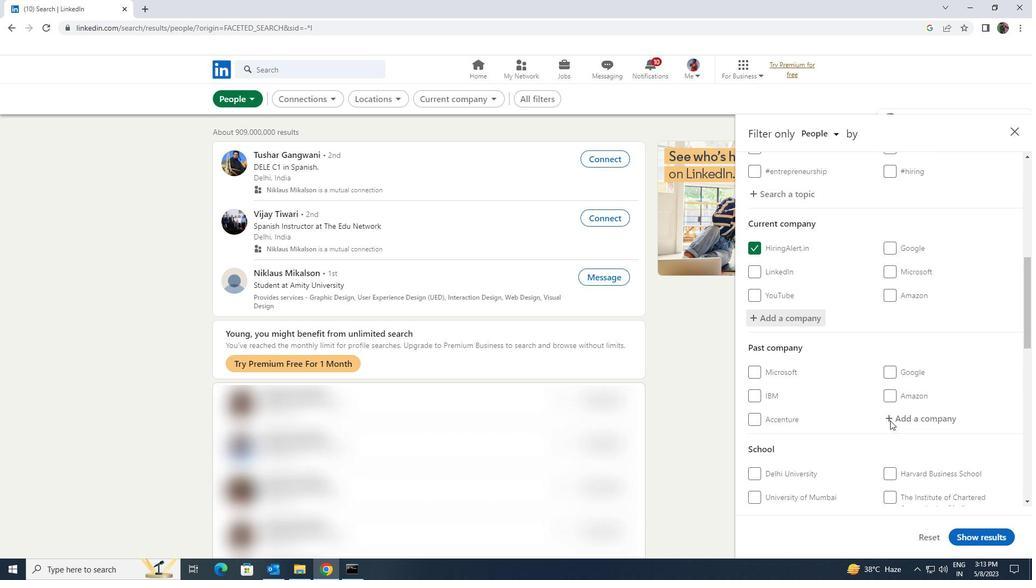 
Action: Mouse scrolled (890, 420) with delta (0, 0)
Screenshot: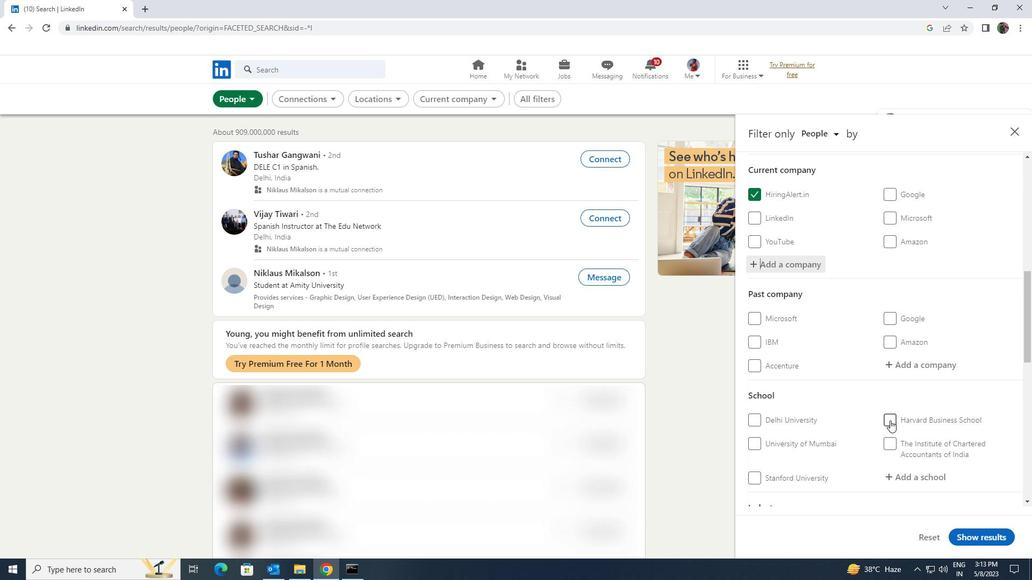 
Action: Mouse moved to (888, 425)
Screenshot: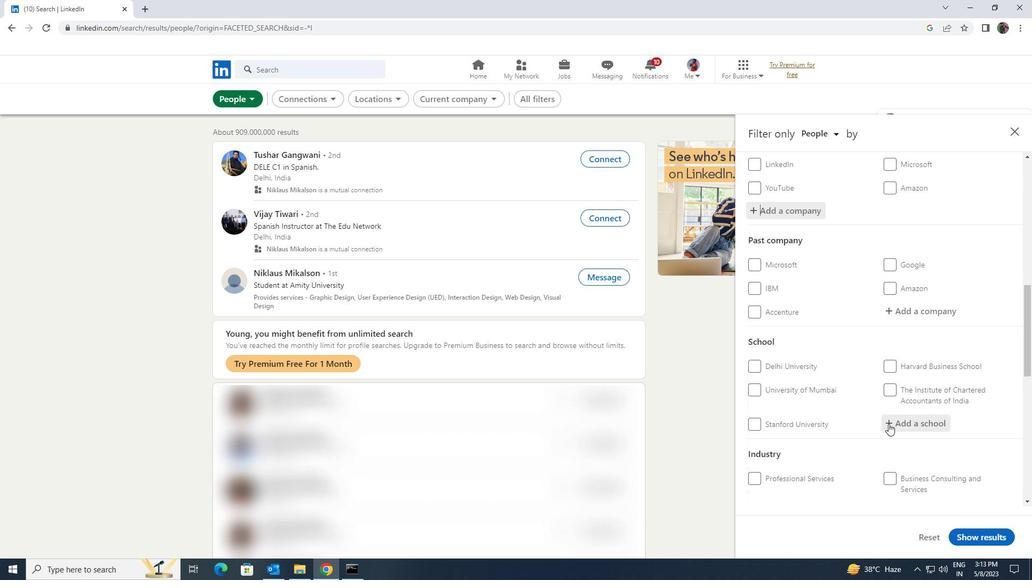 
Action: Mouse pressed left at (888, 425)
Screenshot: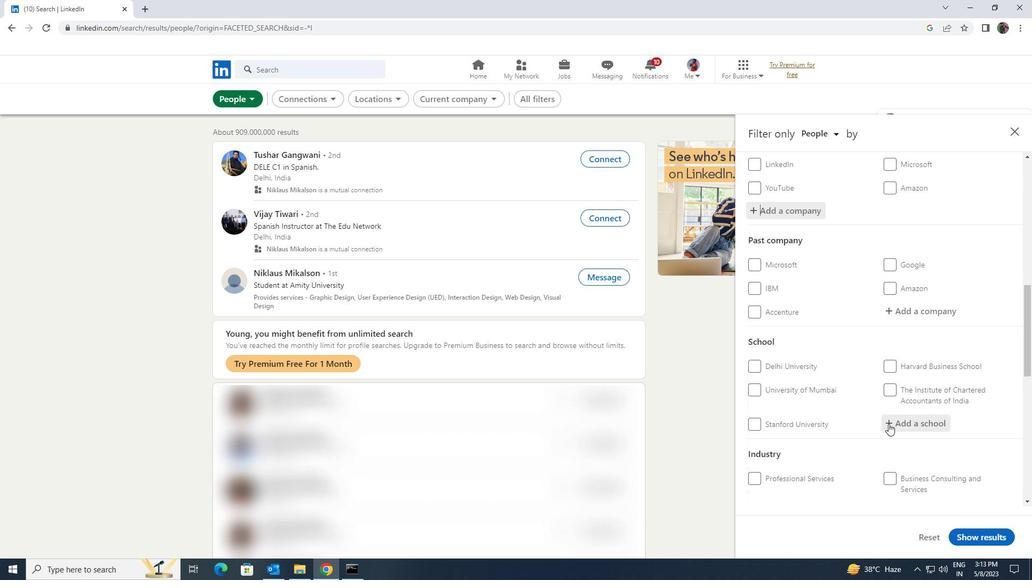 
Action: Key pressed <Key.shift><Key.shift><Key.shift><Key.shift><Key.shift><Key.shift><Key.shift><Key.shift>ILSC<Key.space>EDUCATION
Screenshot: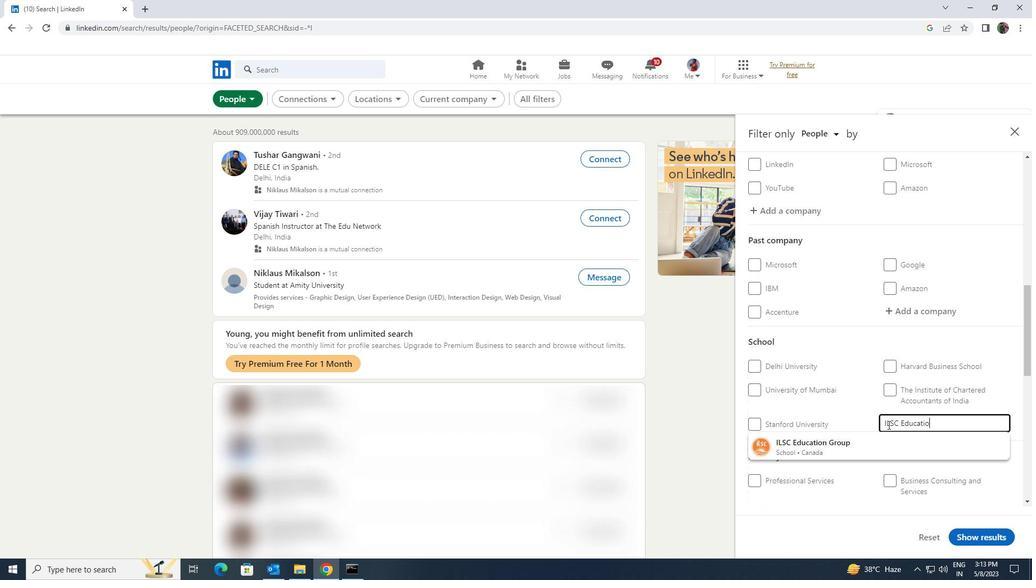 
Action: Mouse moved to (881, 439)
Screenshot: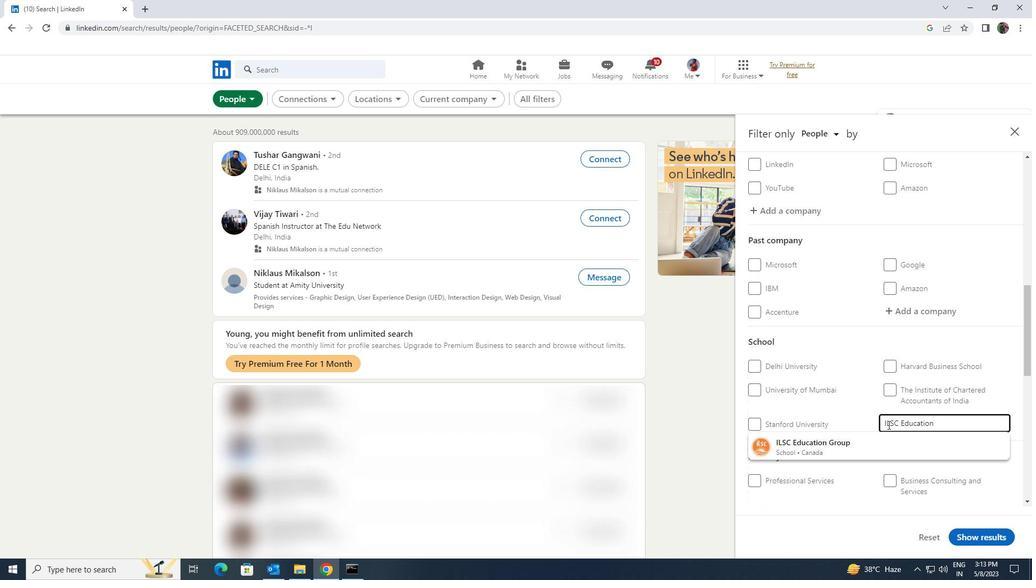 
Action: Mouse pressed left at (881, 439)
Screenshot: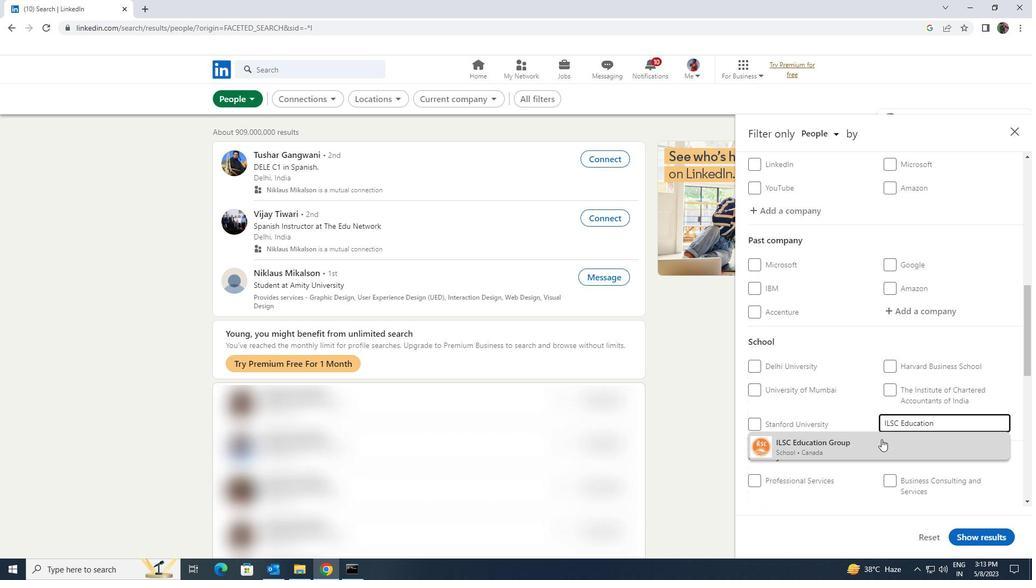
Action: Mouse scrolled (881, 439) with delta (0, 0)
Screenshot: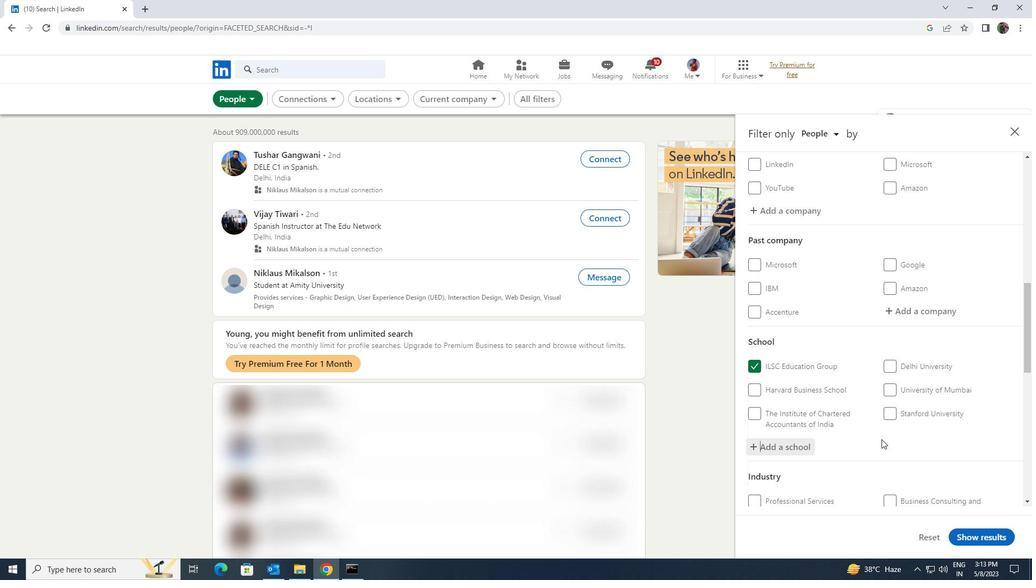 
Action: Mouse scrolled (881, 439) with delta (0, 0)
Screenshot: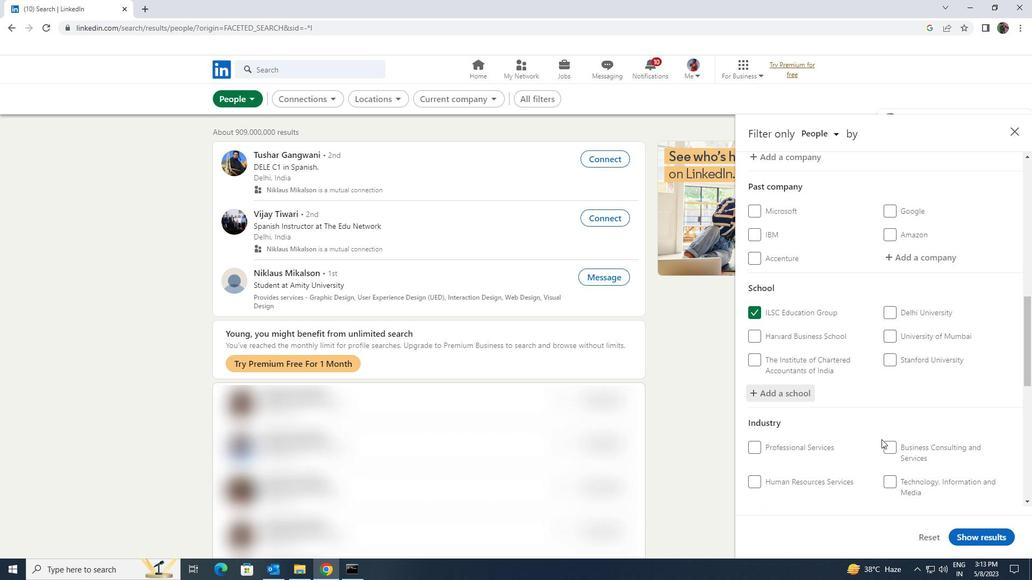
Action: Mouse scrolled (881, 439) with delta (0, 0)
Screenshot: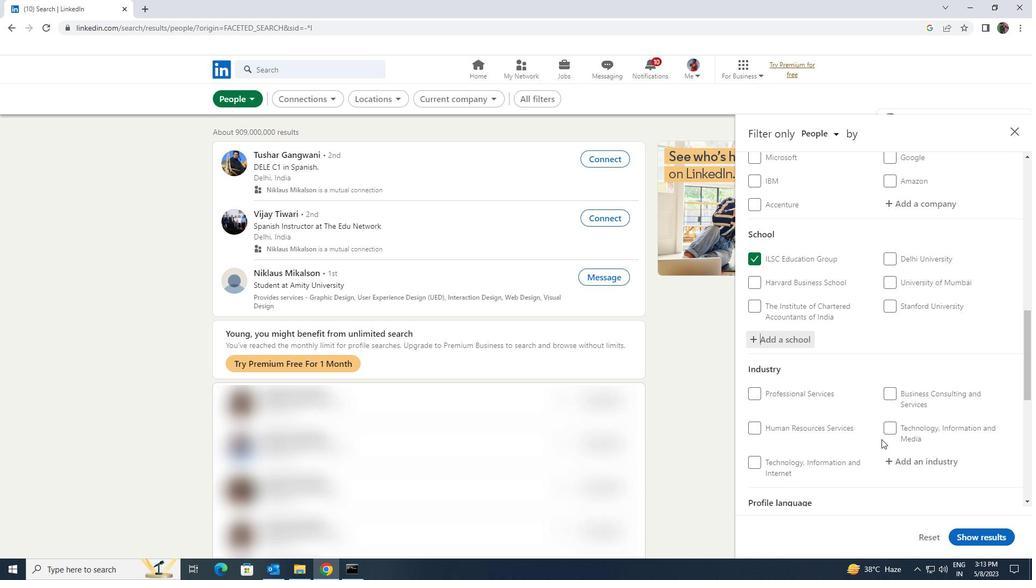 
Action: Mouse moved to (892, 408)
Screenshot: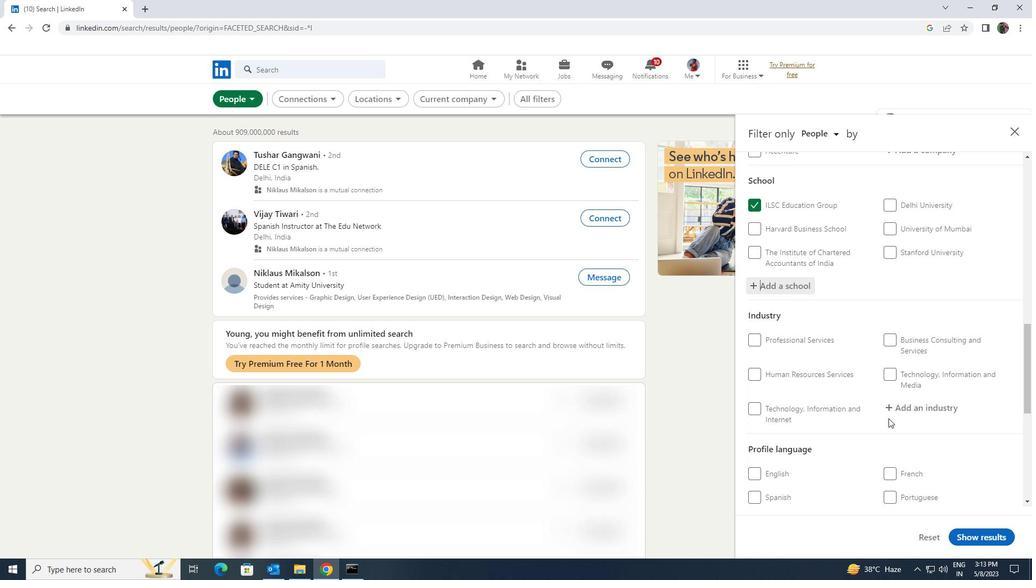 
Action: Mouse pressed left at (892, 408)
Screenshot: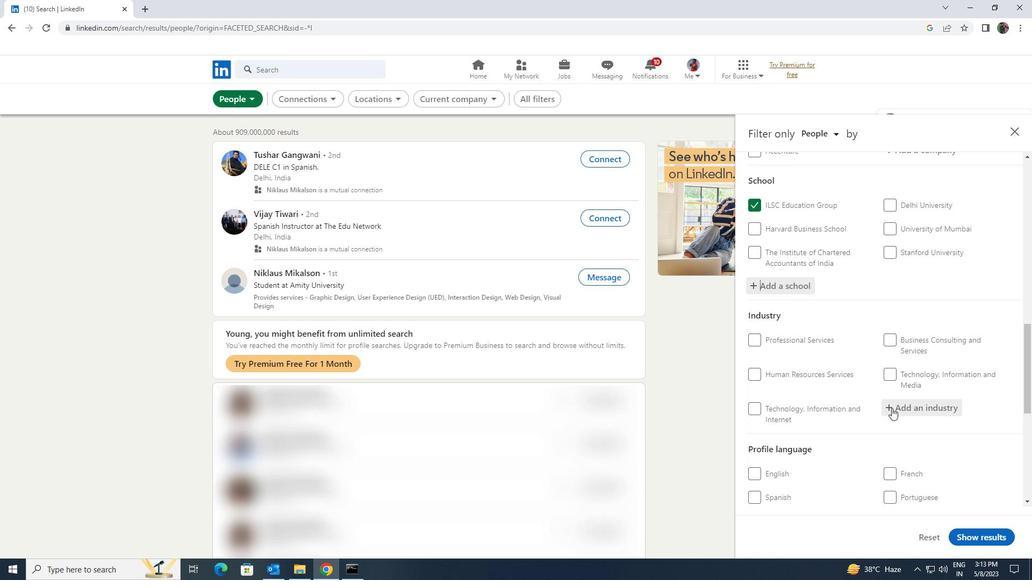
Action: Key pressed <Key.shift><Key.shift>CAPITAL<Key.space>
Screenshot: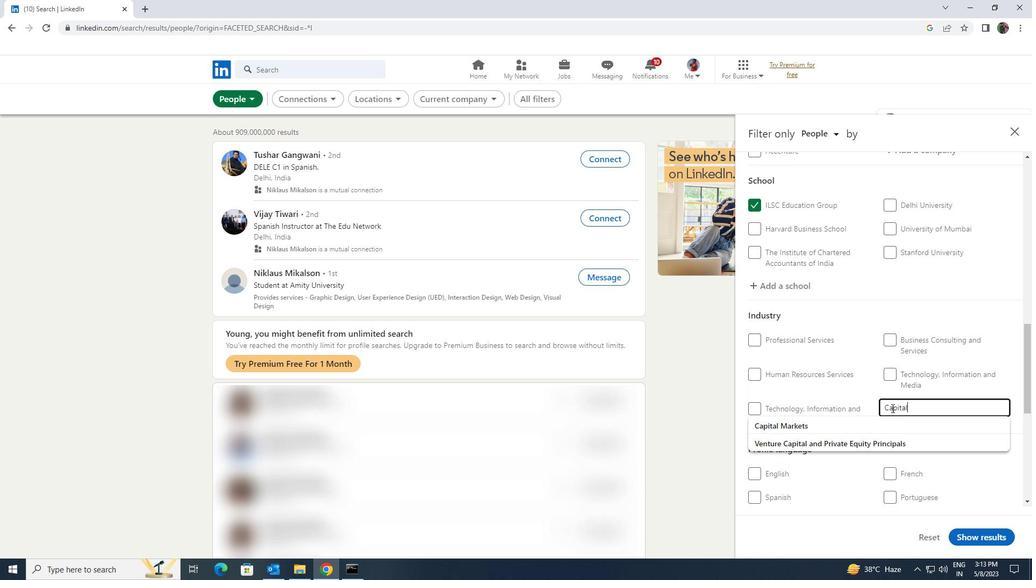 
Action: Mouse moved to (889, 418)
Screenshot: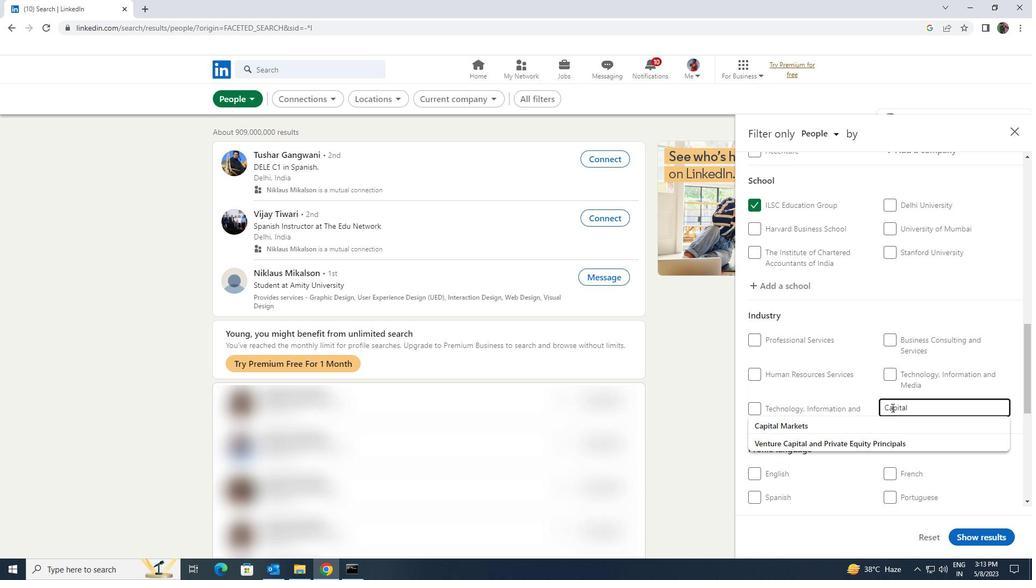 
Action: Mouse pressed left at (889, 418)
Screenshot: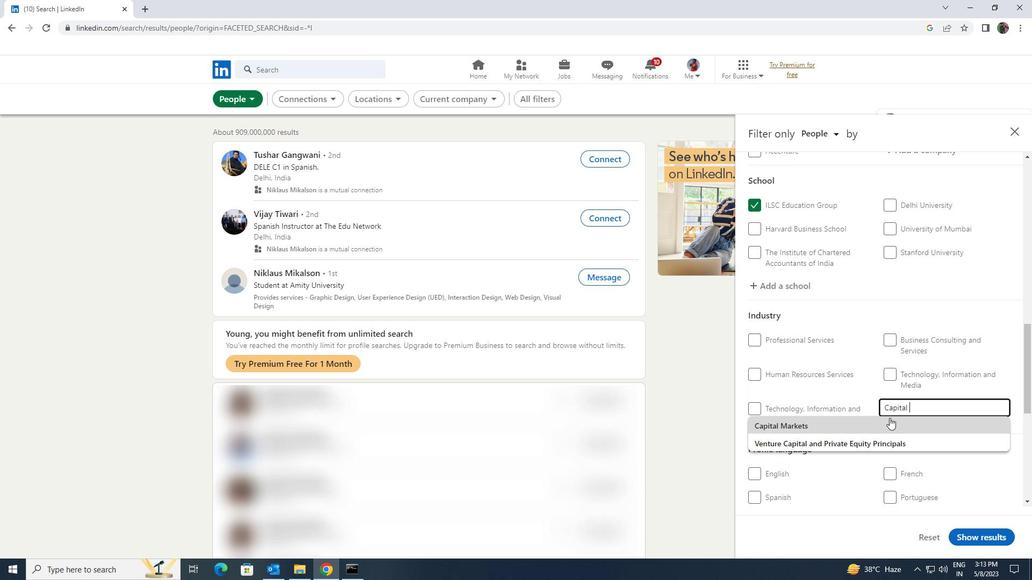 
Action: Mouse scrolled (889, 417) with delta (0, 0)
Screenshot: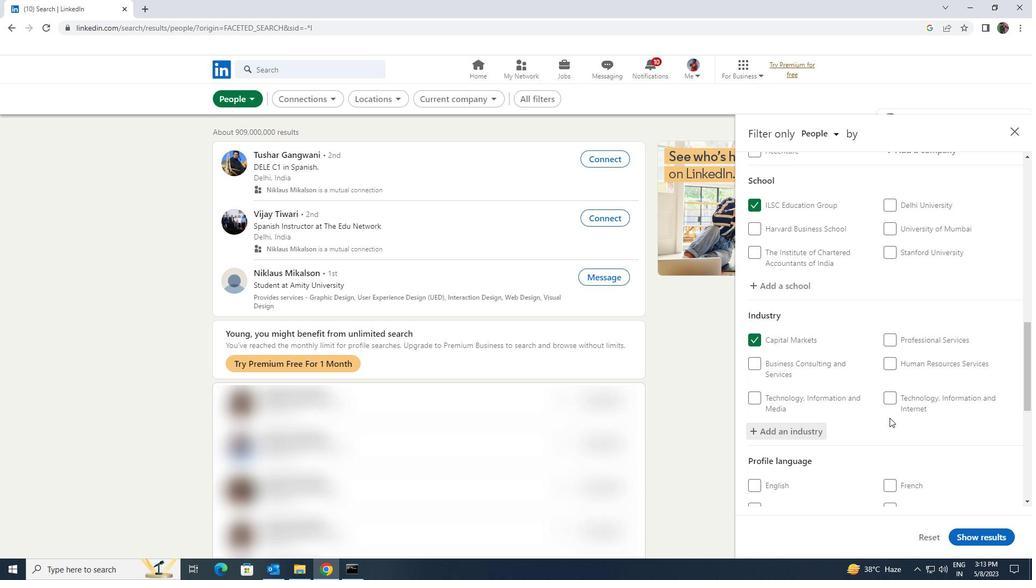 
Action: Mouse scrolled (889, 417) with delta (0, 0)
Screenshot: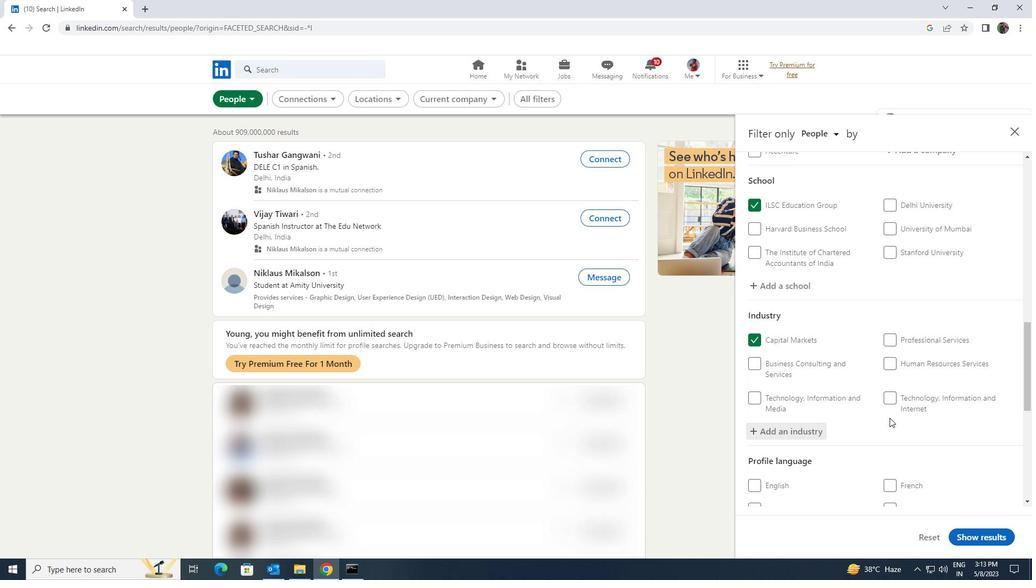
Action: Mouse scrolled (889, 417) with delta (0, 0)
Screenshot: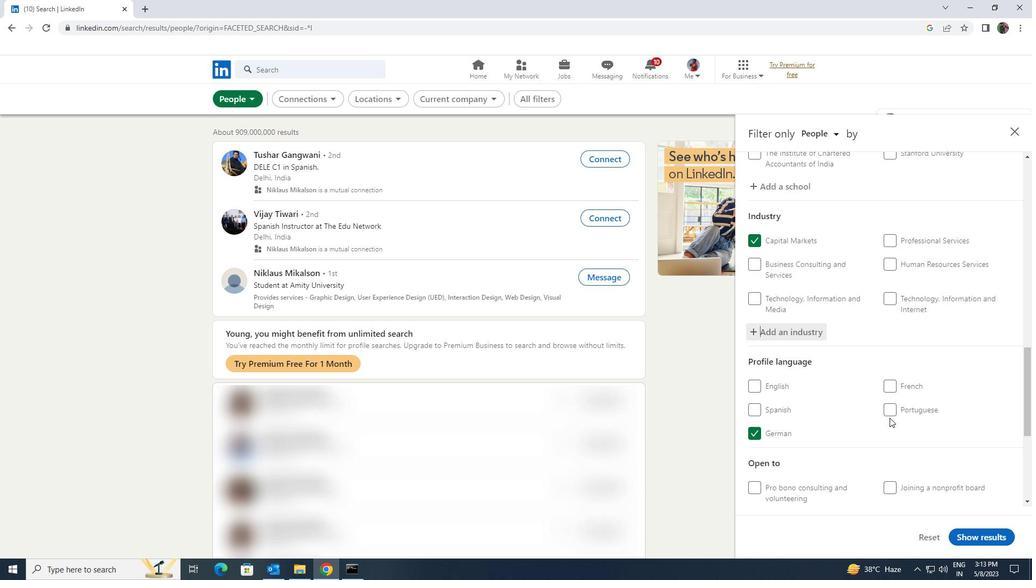
Action: Mouse scrolled (889, 417) with delta (0, 0)
Screenshot: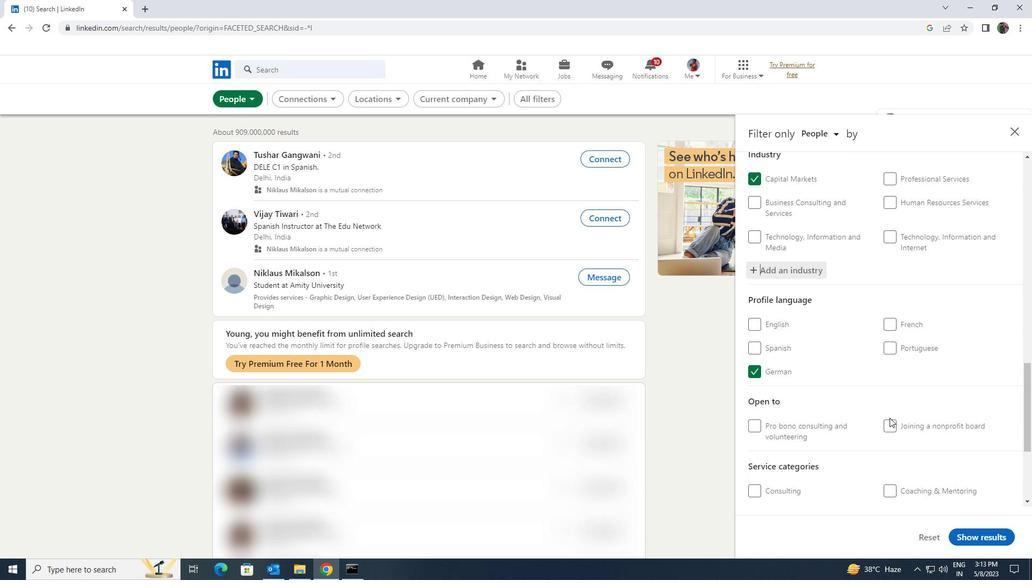 
Action: Mouse scrolled (889, 417) with delta (0, 0)
Screenshot: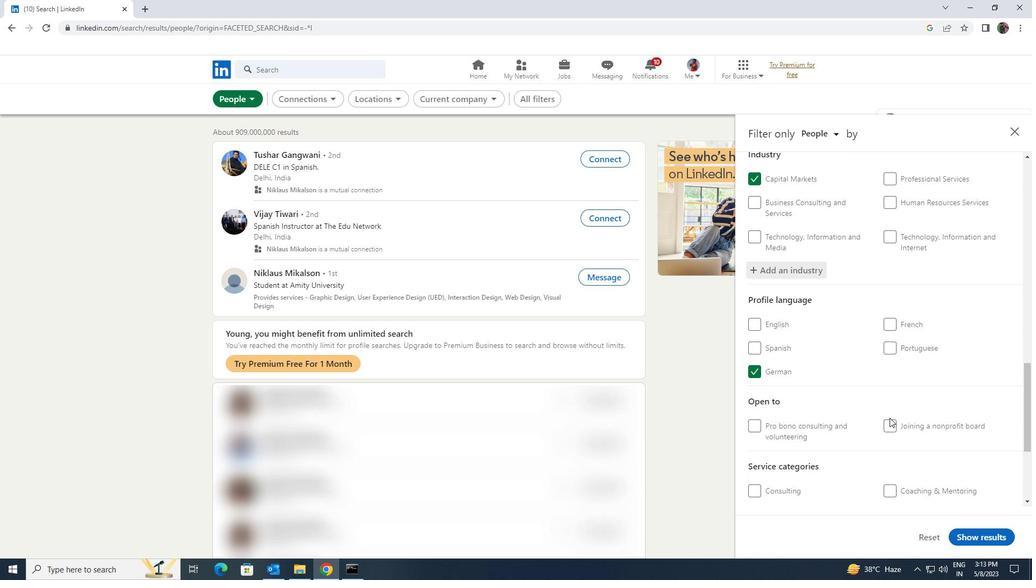 
Action: Mouse scrolled (889, 417) with delta (0, 0)
Screenshot: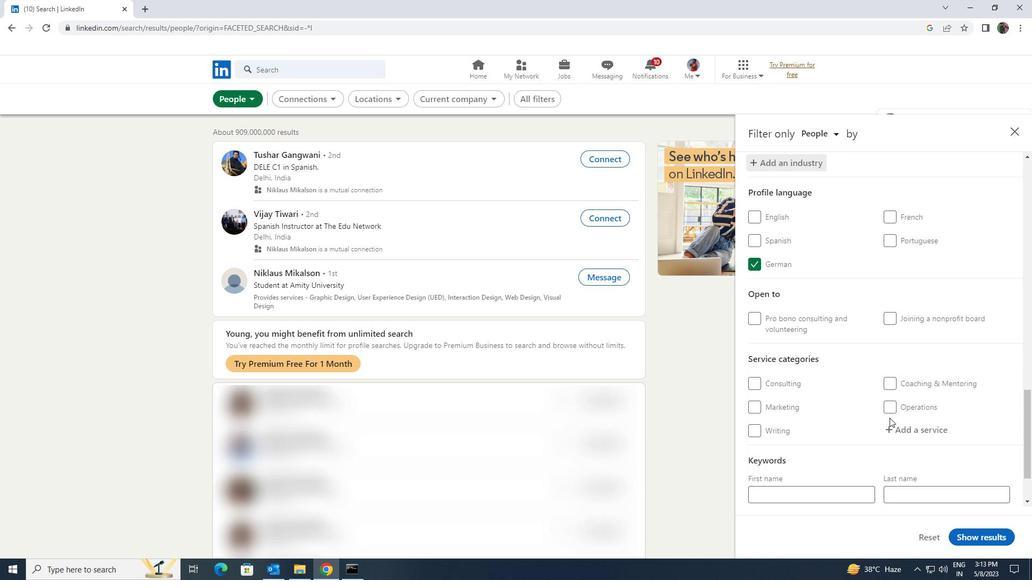 
Action: Mouse moved to (903, 378)
Screenshot: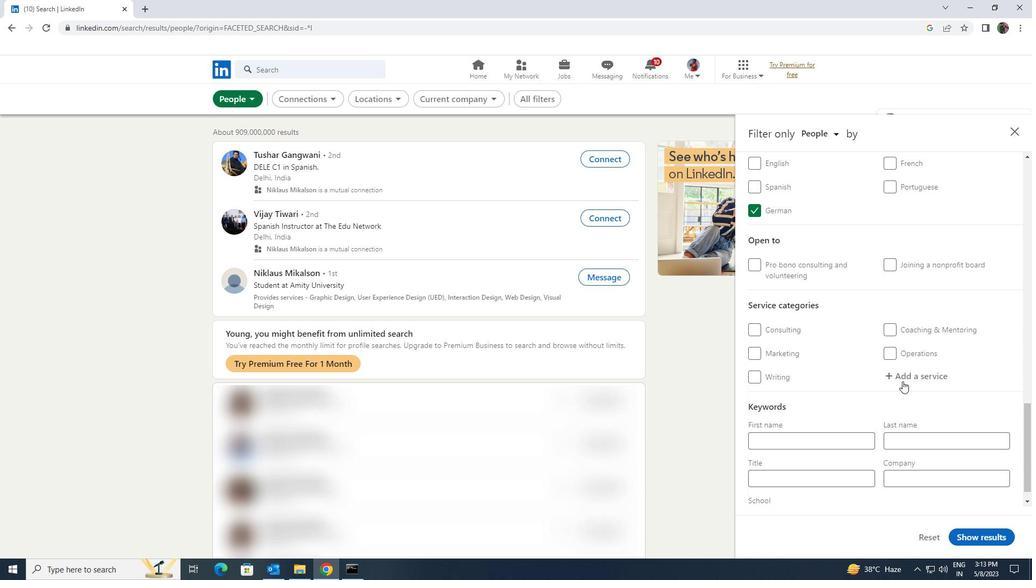 
Action: Mouse pressed left at (903, 378)
Screenshot: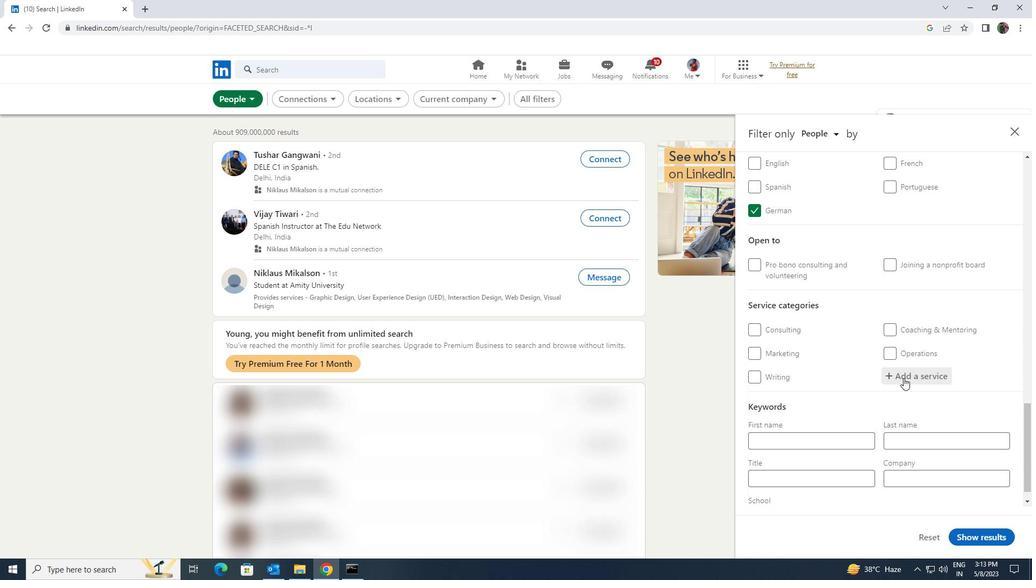
Action: Key pressed <Key.shift><Key.shift><Key.shift>CATERING<Key.space><Key.shift>CAHANGE
Screenshot: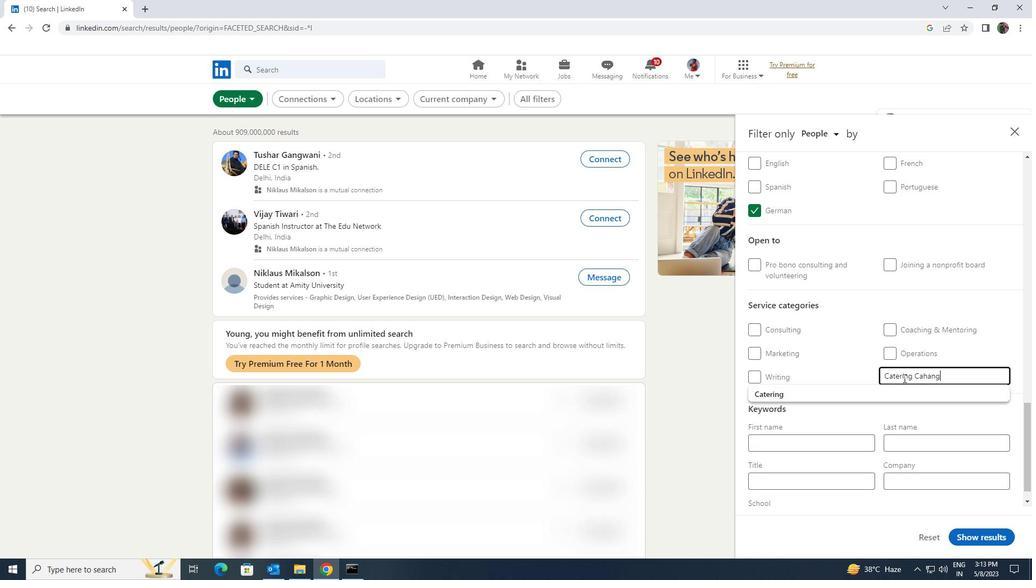 
Action: Mouse moved to (948, 378)
Screenshot: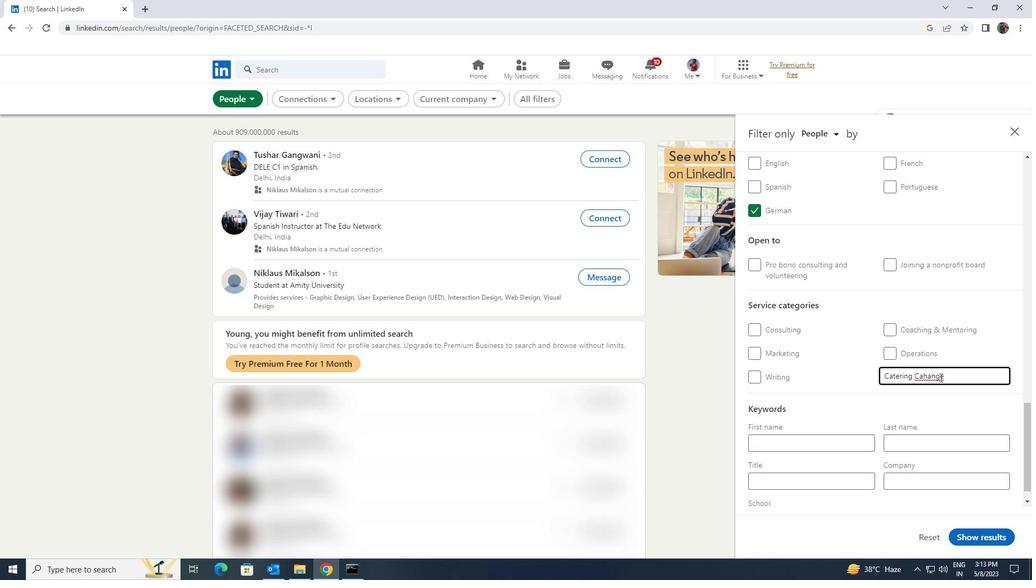 
Action: Mouse pressed left at (948, 378)
Screenshot: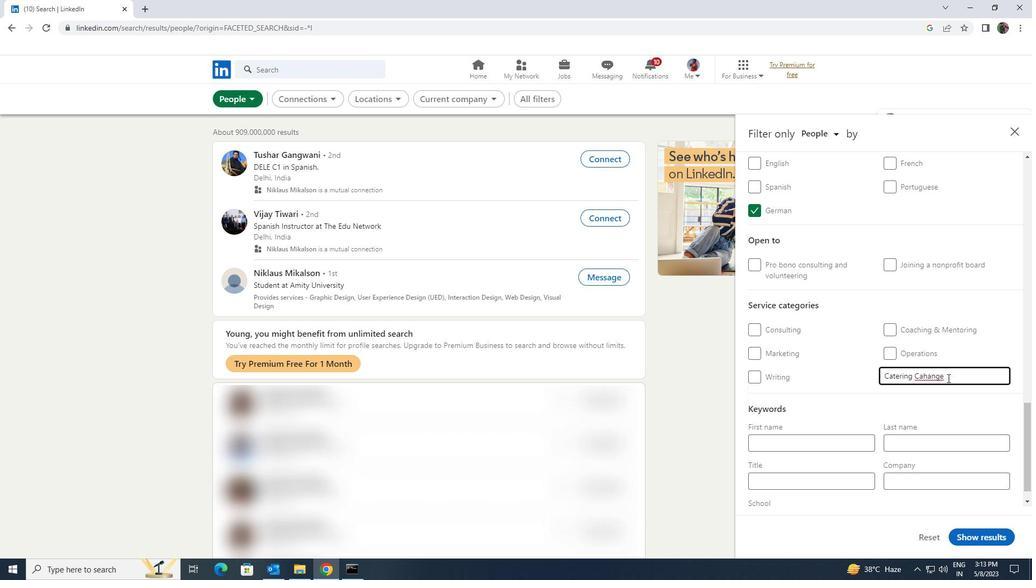 
Action: Mouse moved to (920, 378)
Screenshot: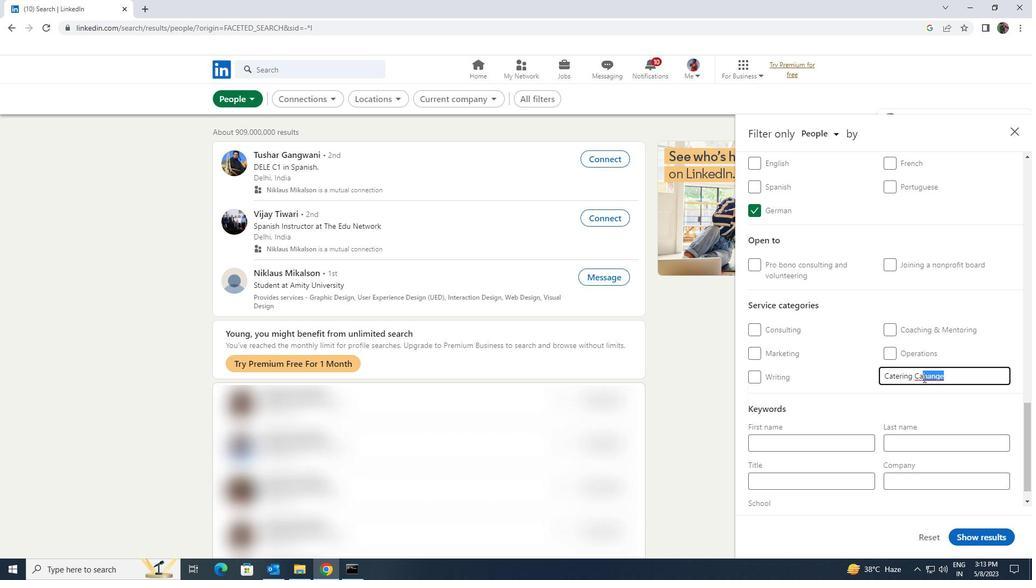 
Action: Key pressed <Key.backspace><Key.backspace><Key.backspace>
Screenshot: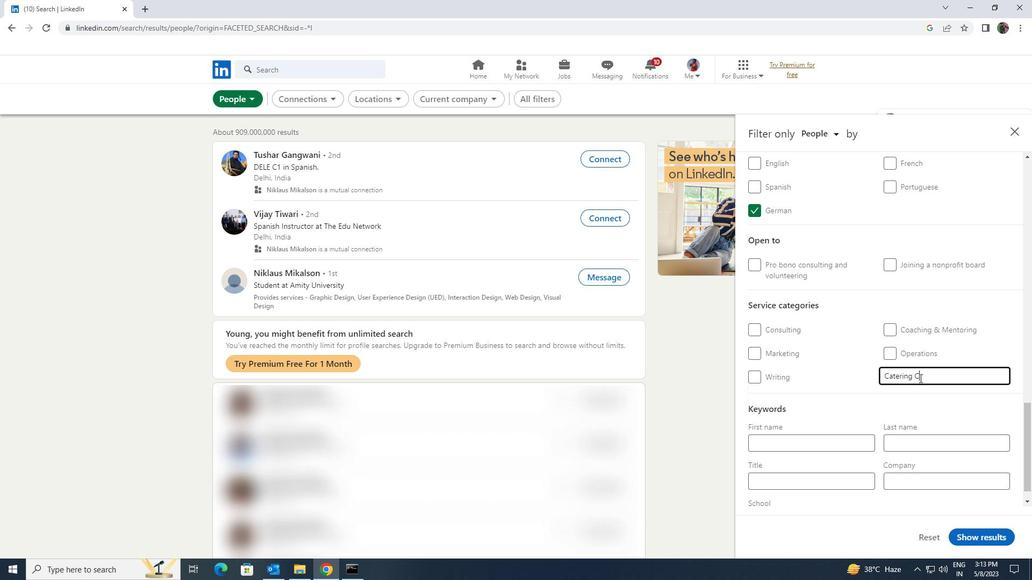 
Action: Mouse moved to (912, 388)
Screenshot: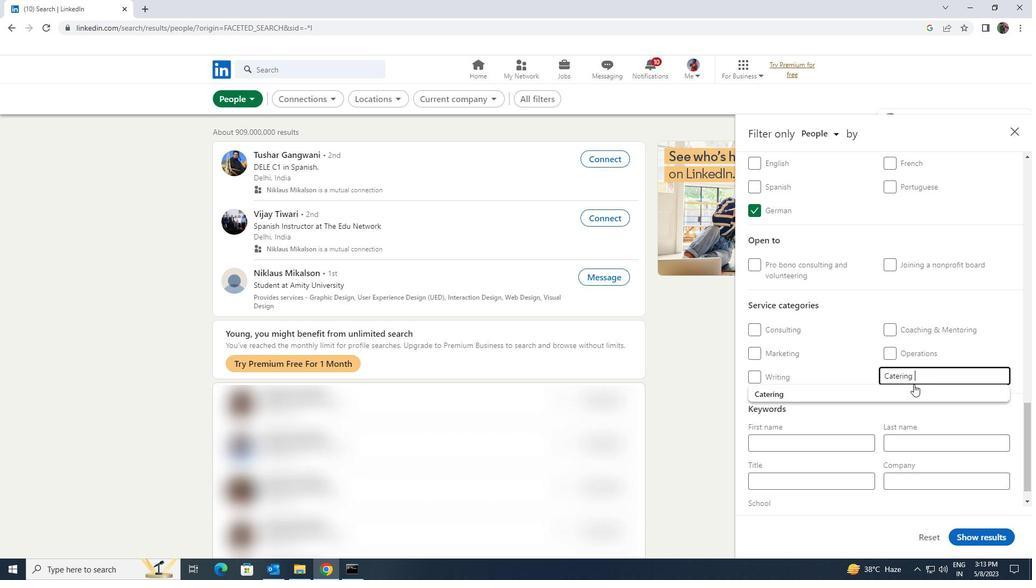 
Action: Mouse pressed left at (912, 388)
Screenshot: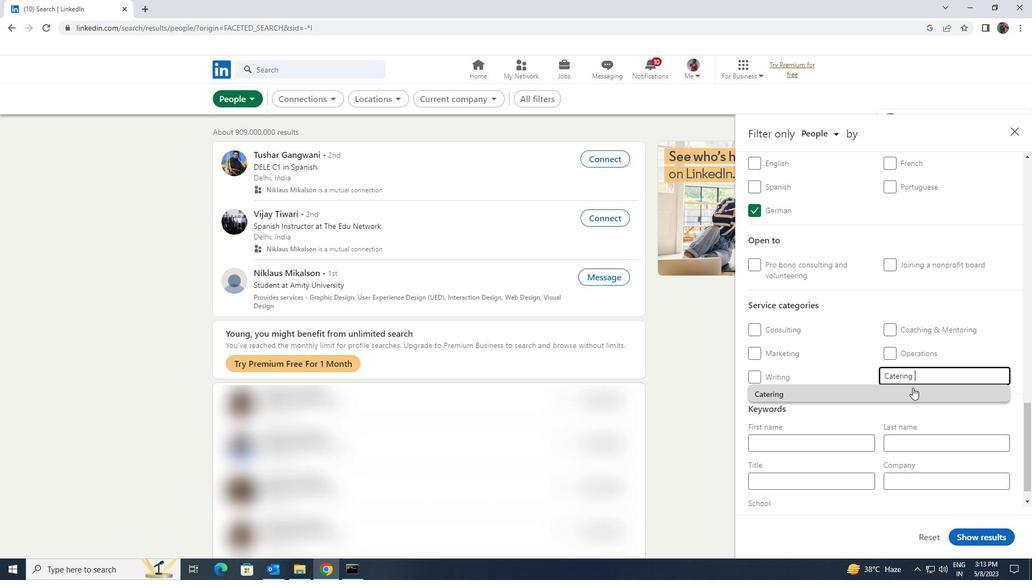 
Action: Mouse scrolled (912, 388) with delta (0, 0)
Screenshot: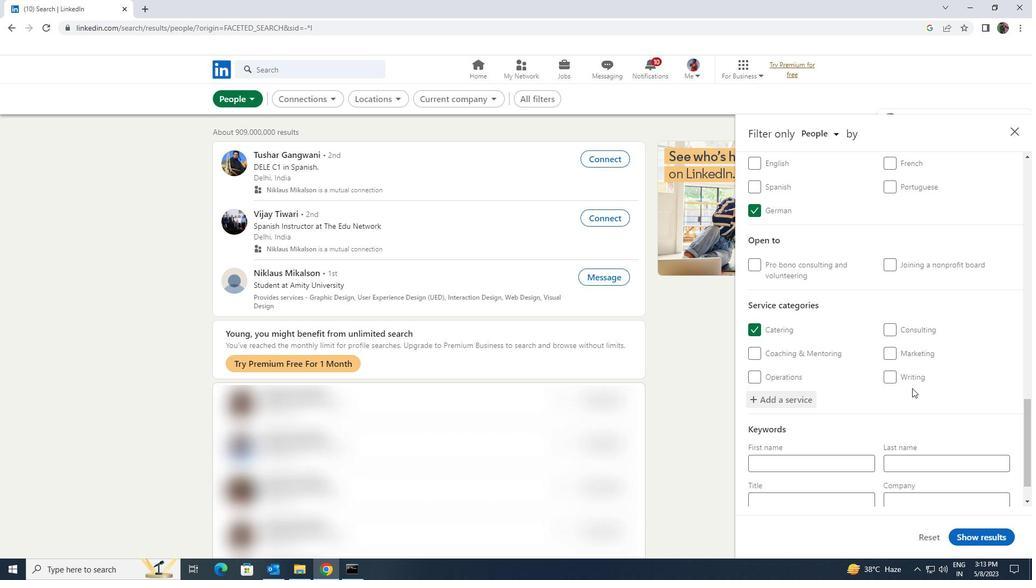 
Action: Mouse scrolled (912, 388) with delta (0, 0)
Screenshot: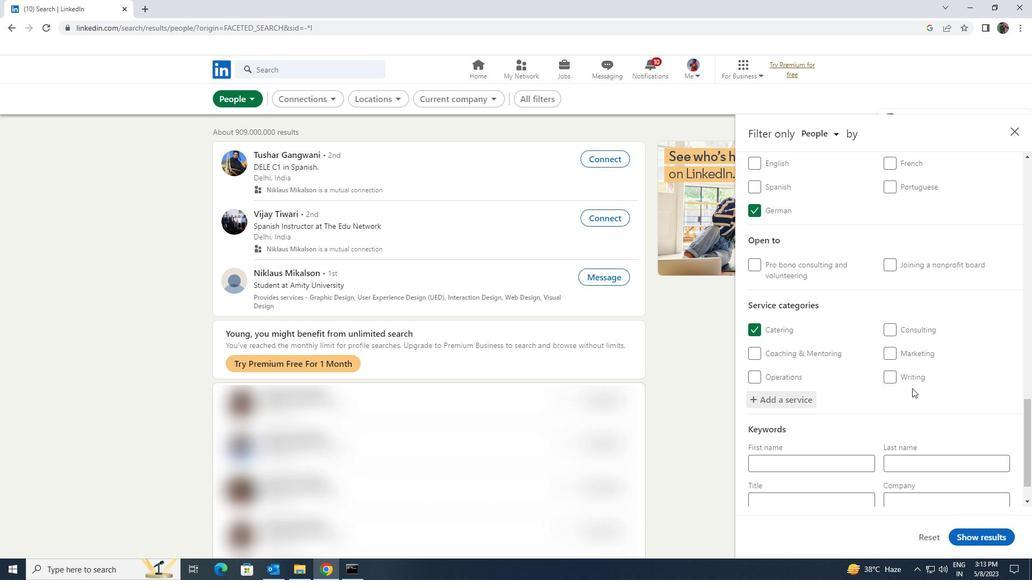 
Action: Mouse scrolled (912, 388) with delta (0, 0)
Screenshot: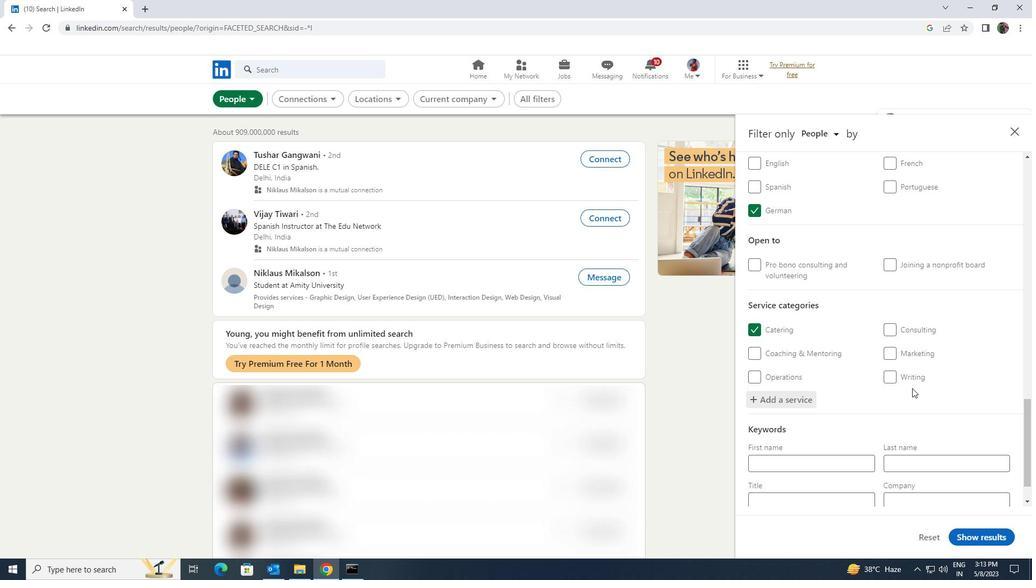 
Action: Mouse moved to (912, 389)
Screenshot: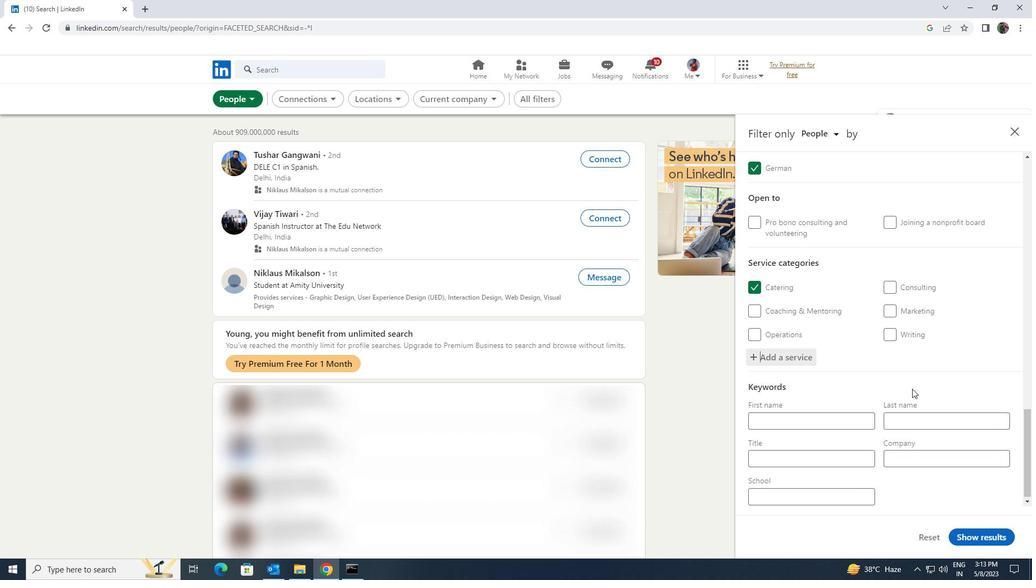 
Action: Mouse scrolled (912, 389) with delta (0, 0)
Screenshot: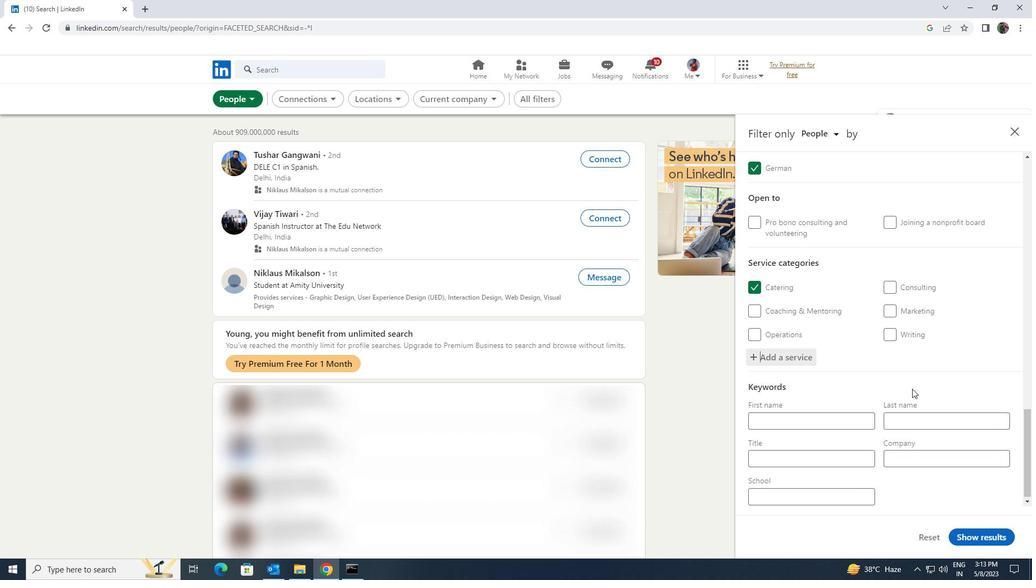 
Action: Mouse moved to (856, 455)
Screenshot: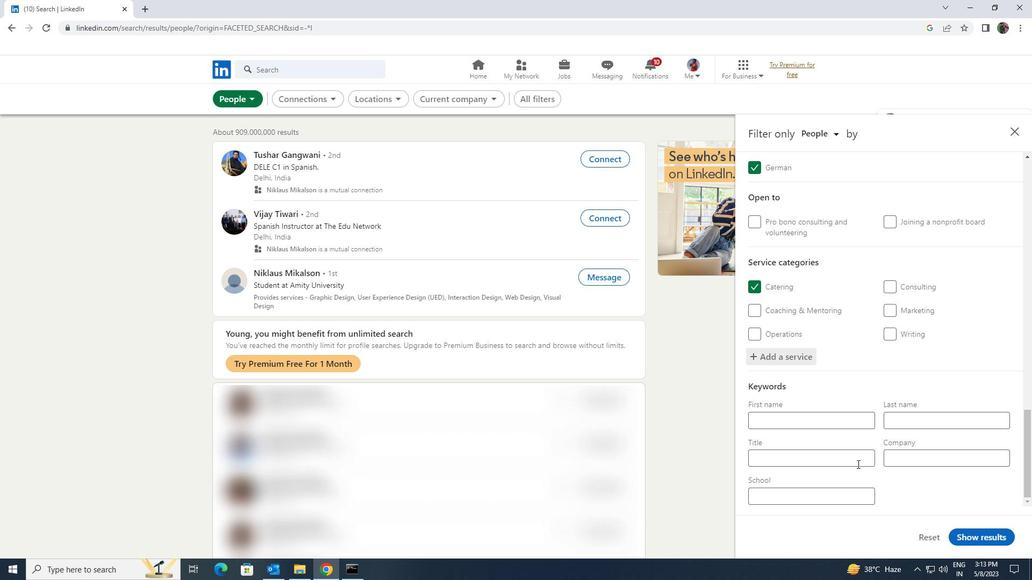 
Action: Mouse pressed left at (856, 455)
Screenshot: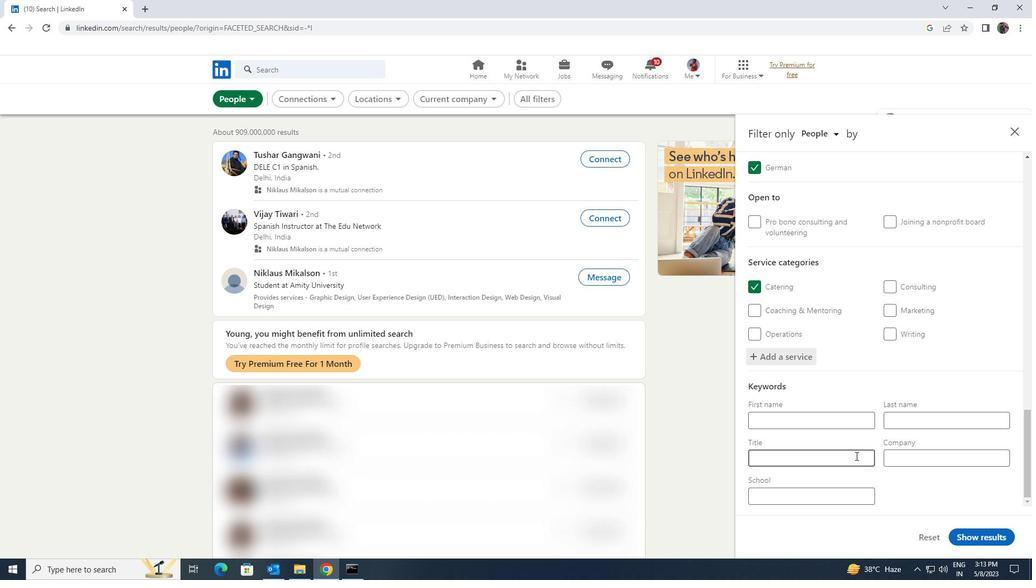 
Action: Key pressed <Key.shift><Key.shift><Key.shift><Key.shift><Key.shift><Key.shift><Key.shift><Key.shift><Key.shift>UX<Key.space>DESIGNER<Key.space><Key.shift>&<Key.space><Key.shift>UI<Key.space><Key.shift>DEVELOPER
Screenshot: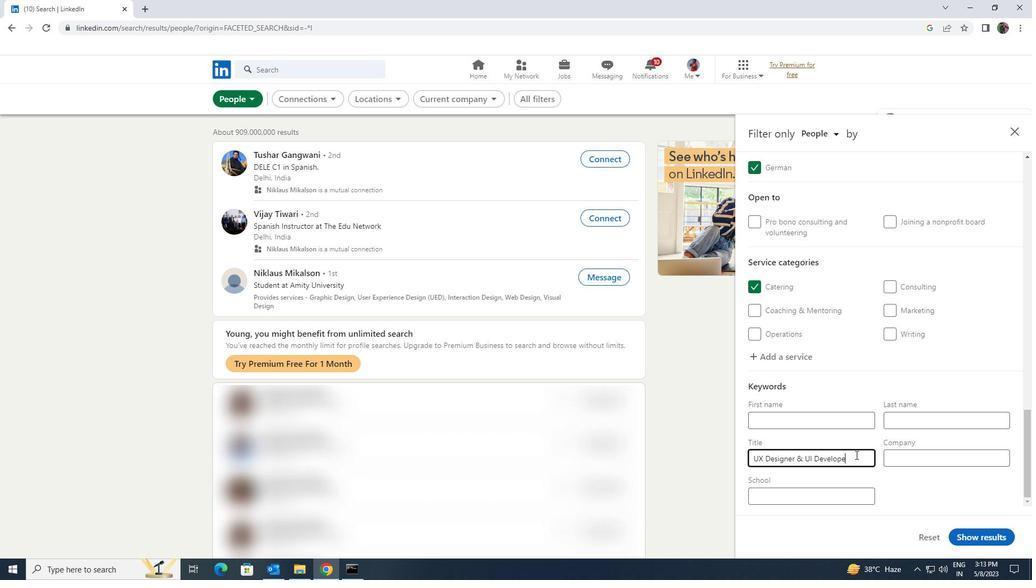
Action: Mouse moved to (973, 531)
Screenshot: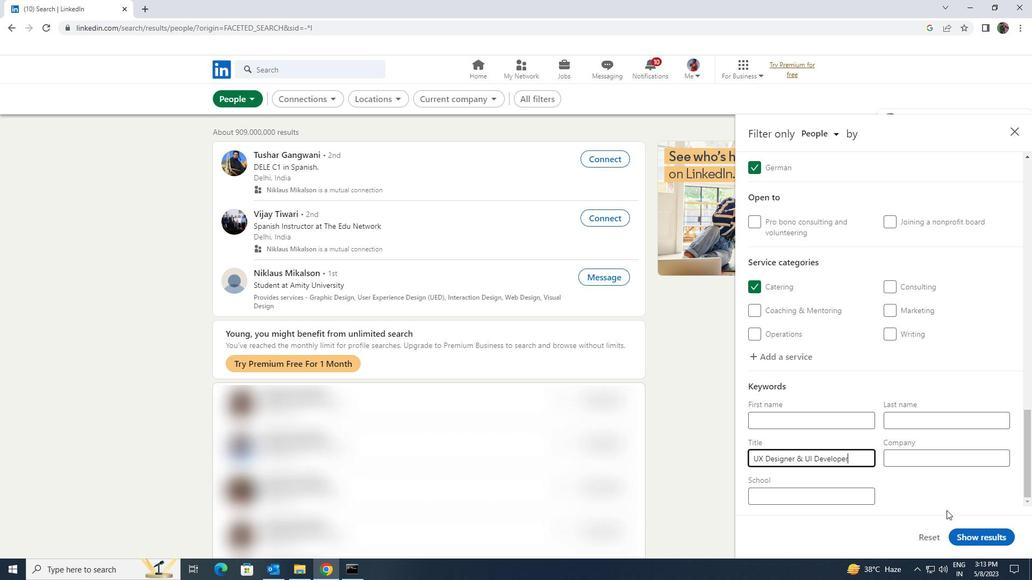 
Action: Mouse pressed left at (973, 531)
Screenshot: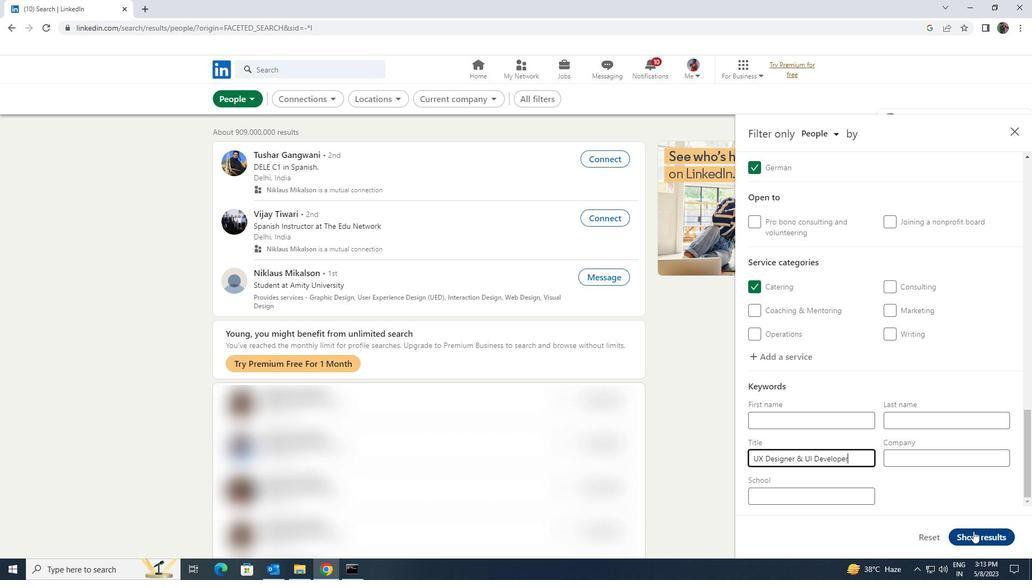 
